 Task: Search round trip flight ticket for 2 adults, 2 infants in seat and 1 infant on lap in first from Tucson: Tucson International Airport to Rock Springs: Southwest Wyoming Regional Airport (rock Springs Sweetwater County Airport) on 8-5-2023 and return on 8-7-2023. Number of bags: 1 carry on bag and 5 checked bags. Price is upto 90000. Outbound departure time preference is 10:45.
Action: Mouse moved to (319, 274)
Screenshot: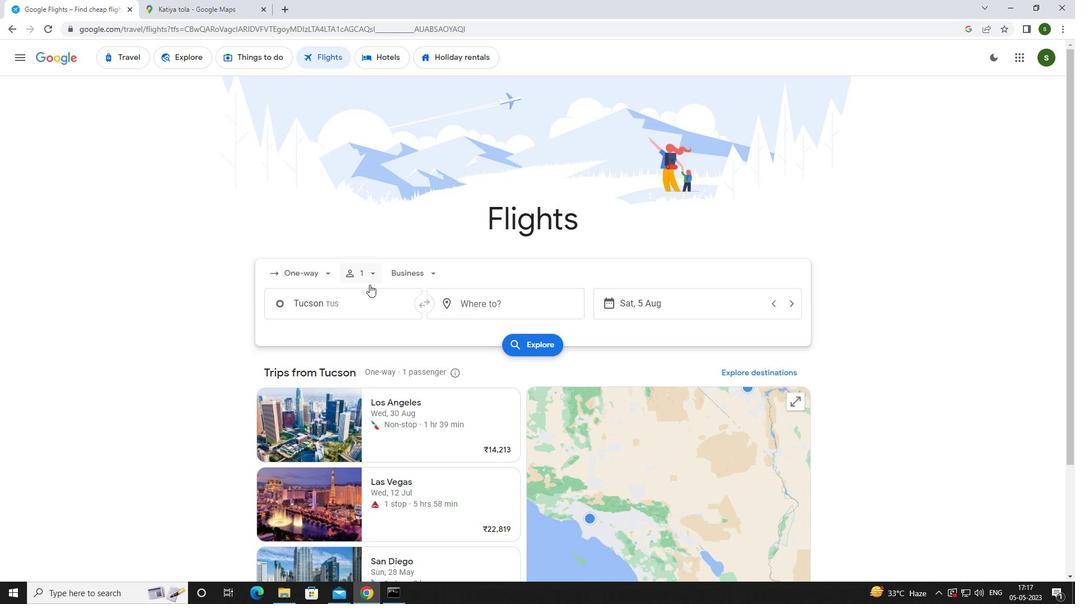 
Action: Mouse pressed left at (319, 274)
Screenshot: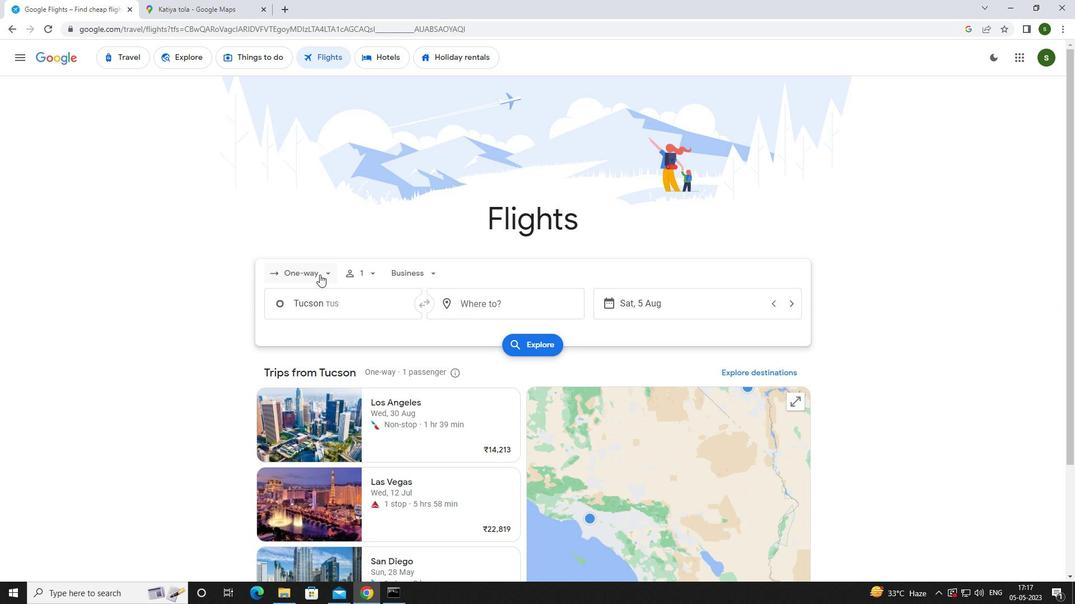 
Action: Mouse moved to (318, 289)
Screenshot: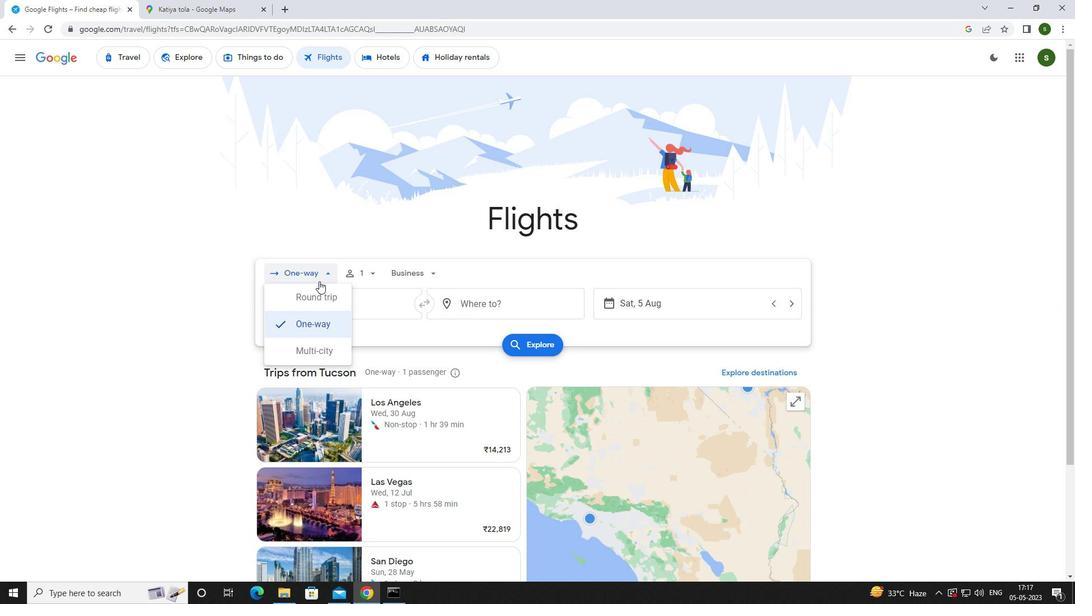 
Action: Mouse pressed left at (318, 289)
Screenshot: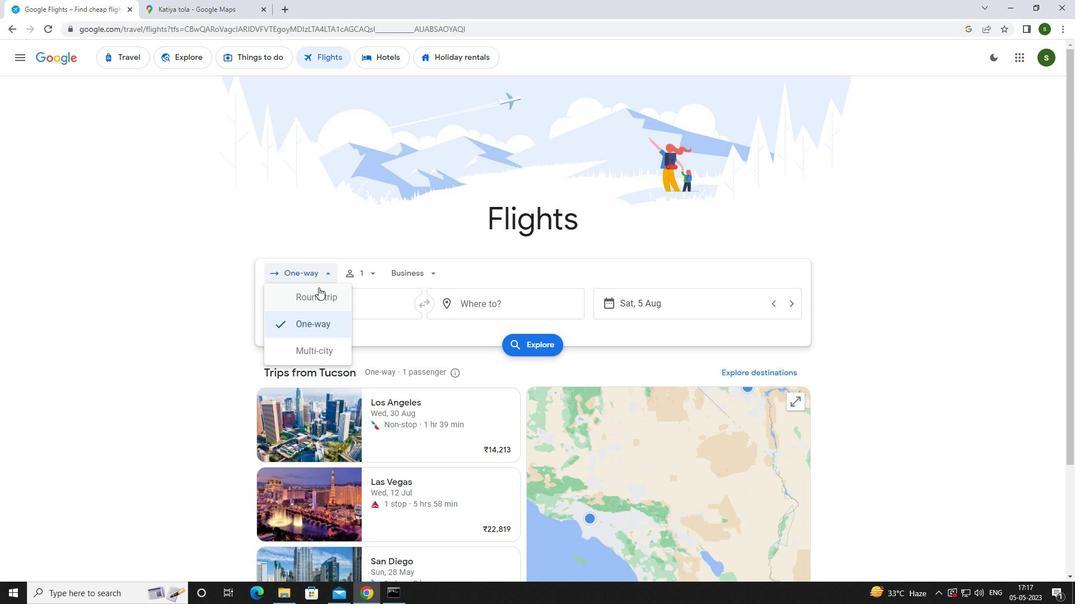 
Action: Mouse moved to (379, 283)
Screenshot: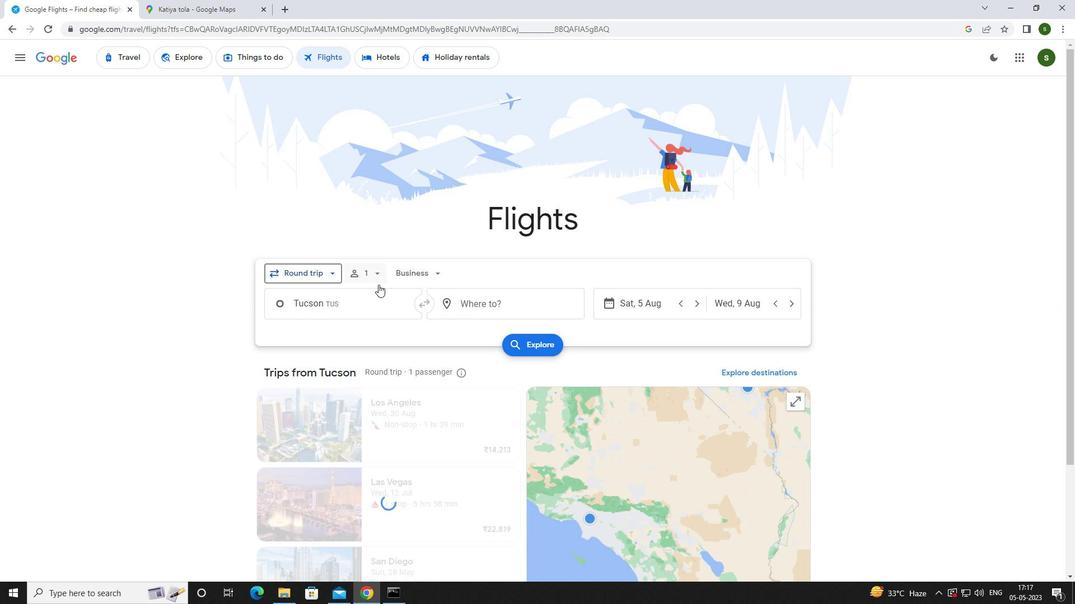 
Action: Mouse pressed left at (379, 283)
Screenshot: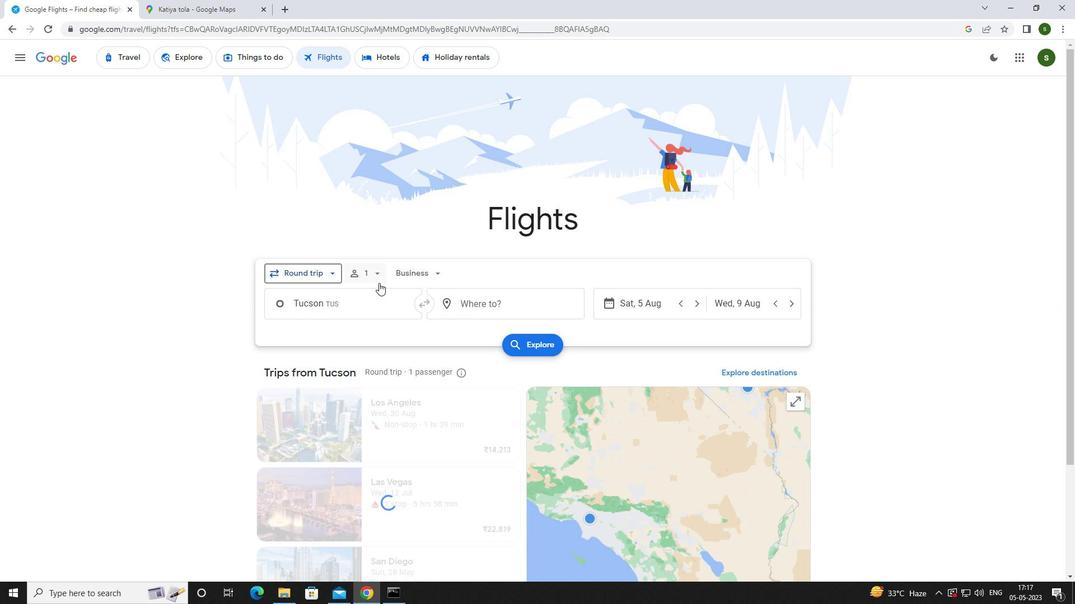 
Action: Mouse moved to (466, 304)
Screenshot: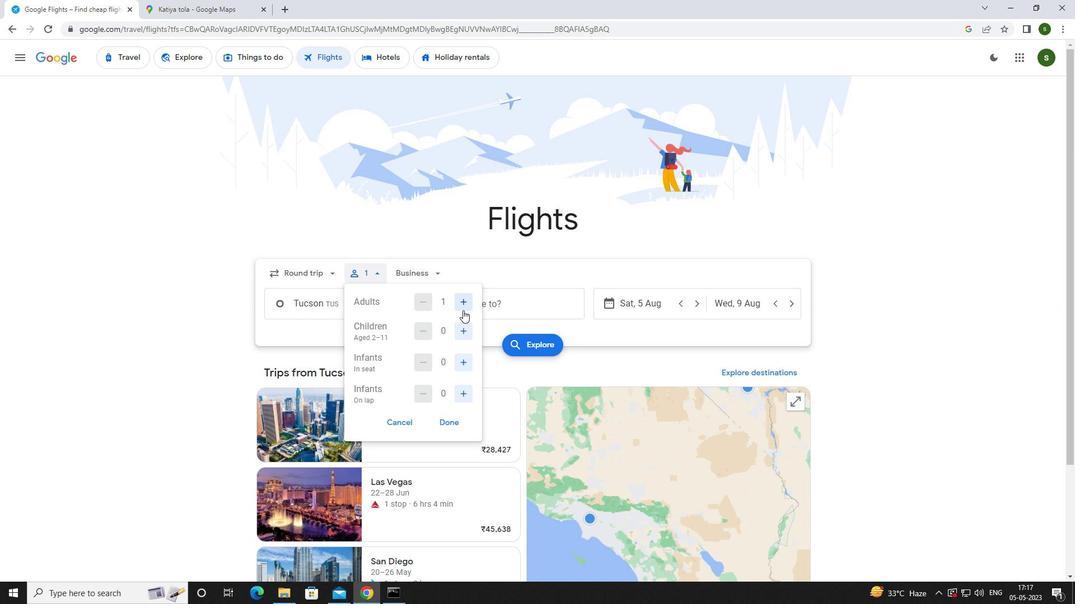
Action: Mouse pressed left at (466, 304)
Screenshot: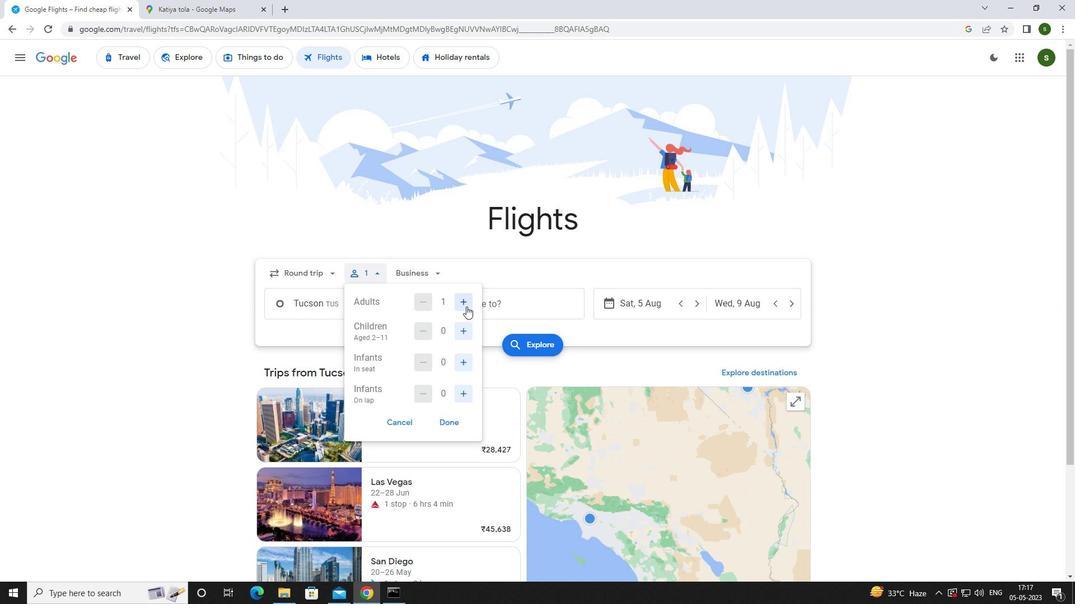 
Action: Mouse moved to (464, 364)
Screenshot: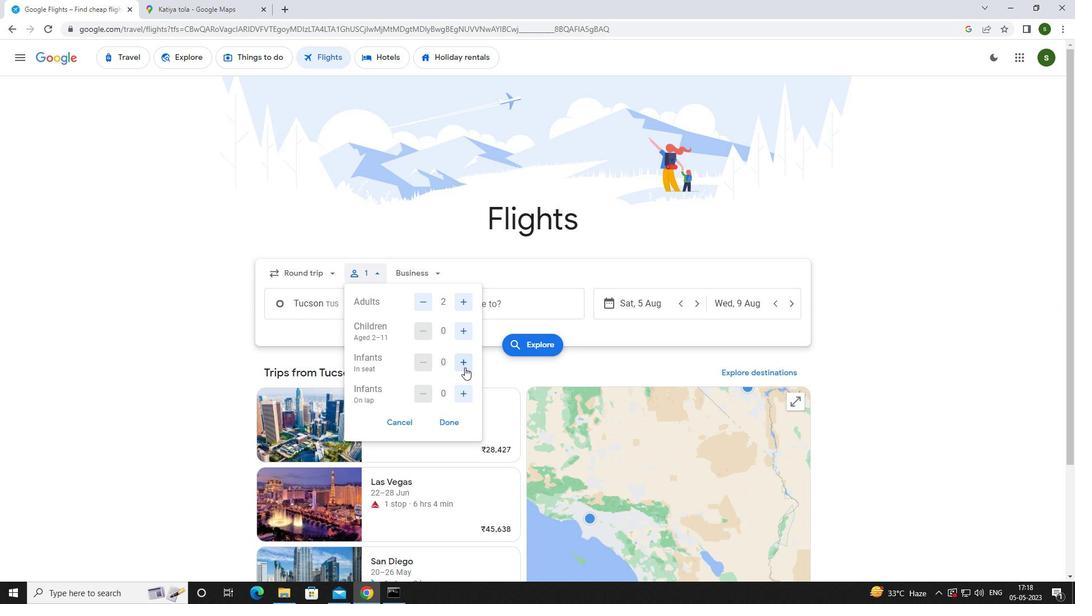 
Action: Mouse pressed left at (464, 364)
Screenshot: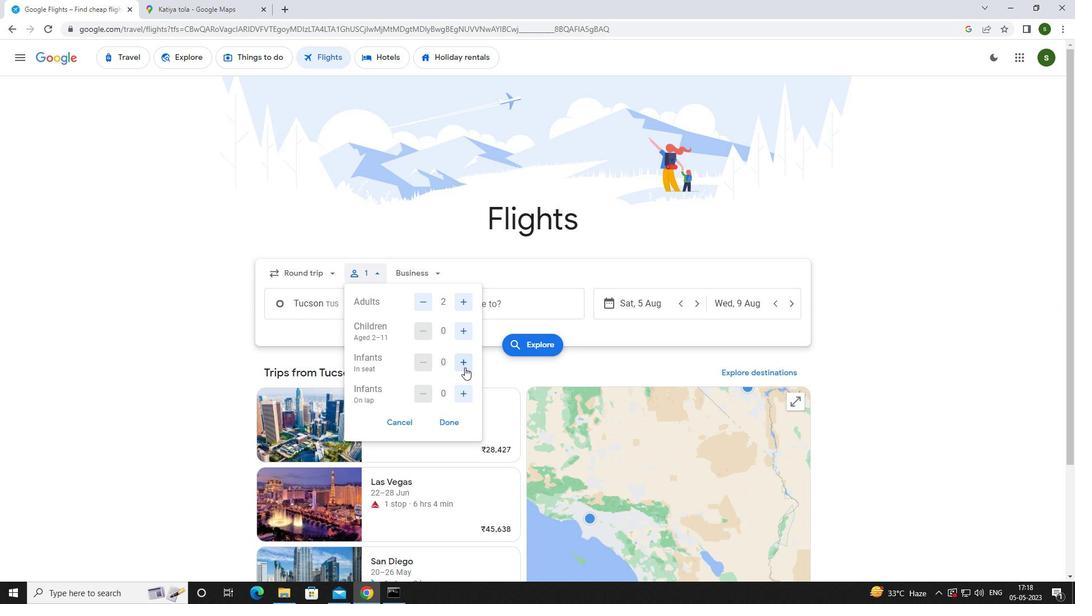 
Action: Mouse pressed left at (464, 364)
Screenshot: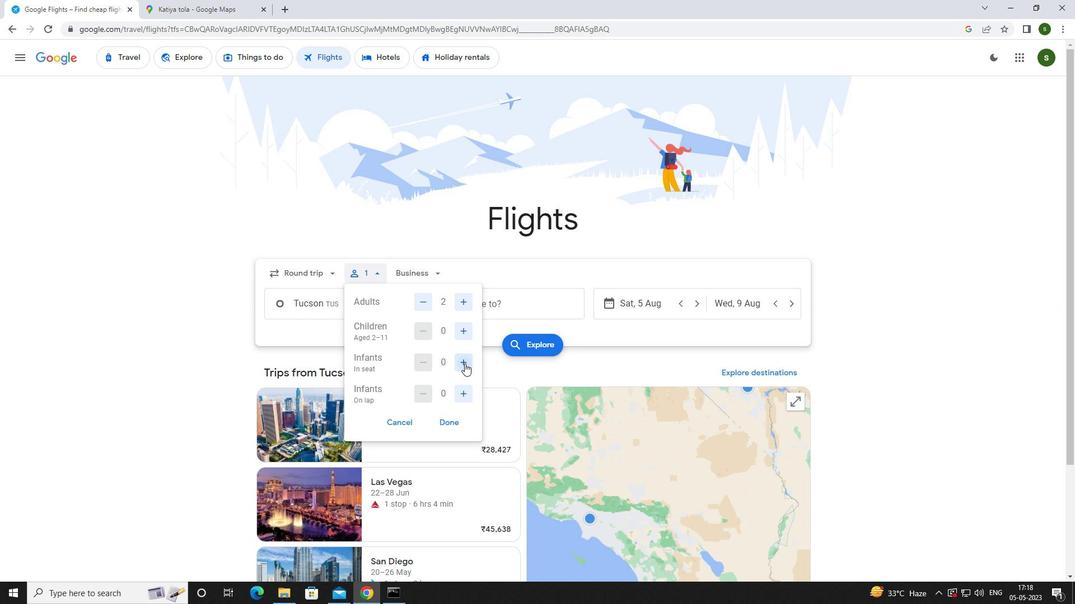 
Action: Mouse moved to (459, 388)
Screenshot: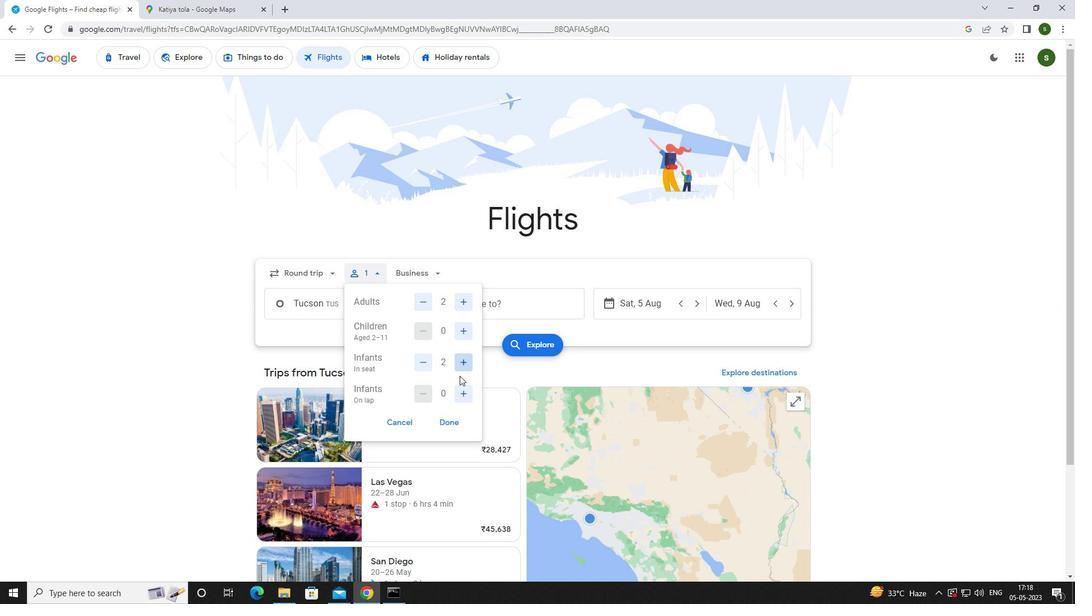 
Action: Mouse pressed left at (459, 388)
Screenshot: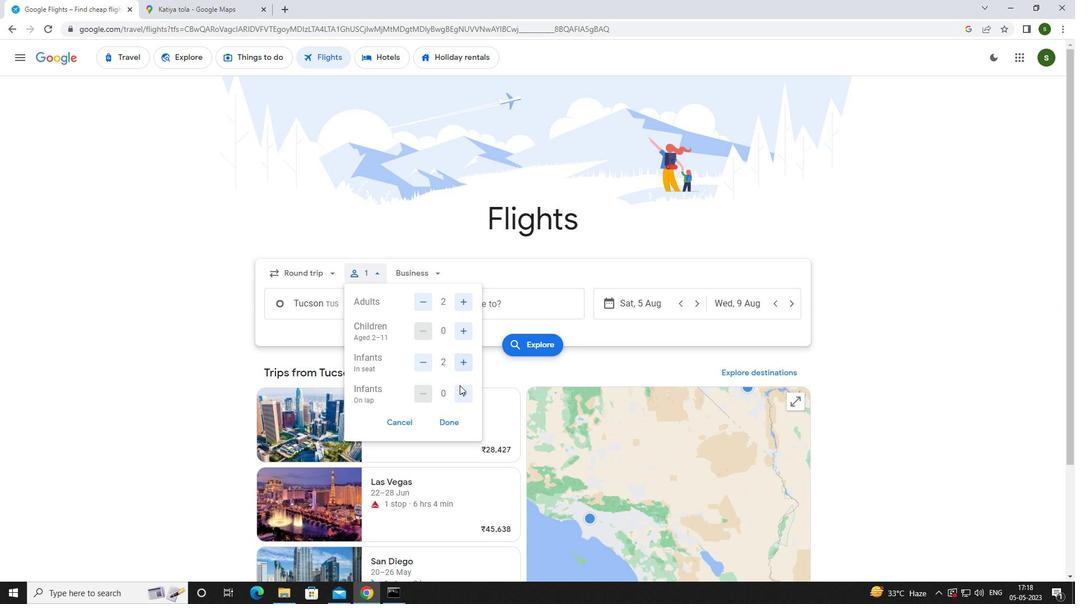 
Action: Mouse moved to (426, 272)
Screenshot: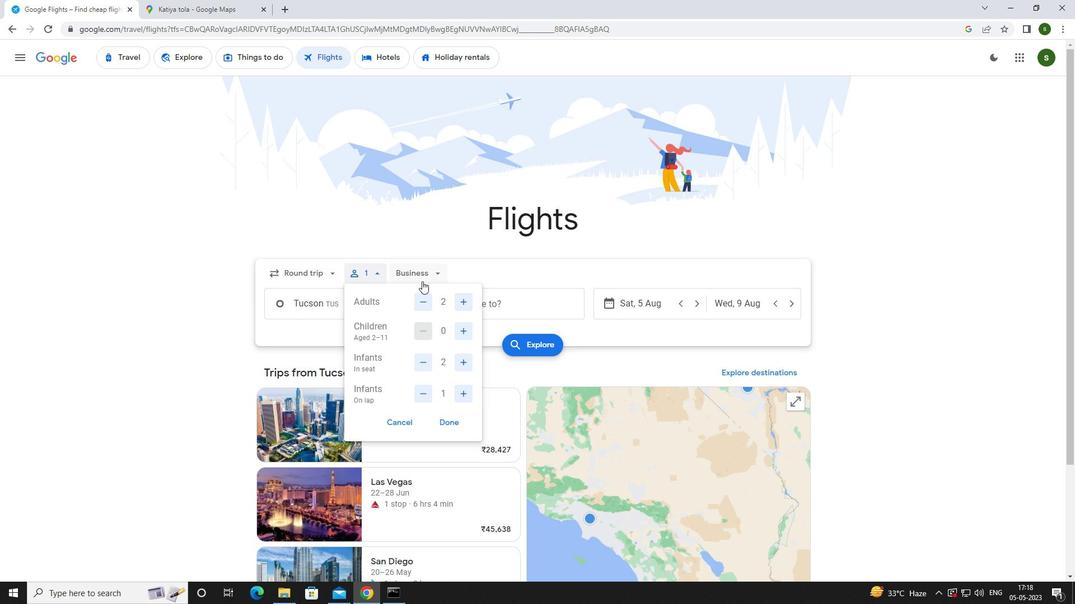 
Action: Mouse pressed left at (426, 272)
Screenshot: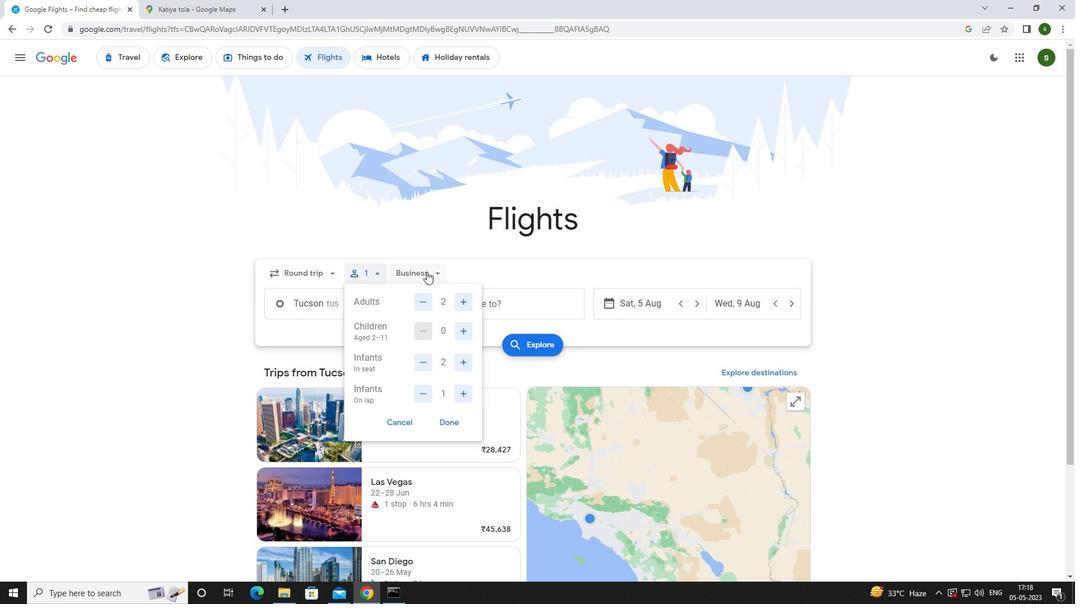 
Action: Mouse moved to (432, 378)
Screenshot: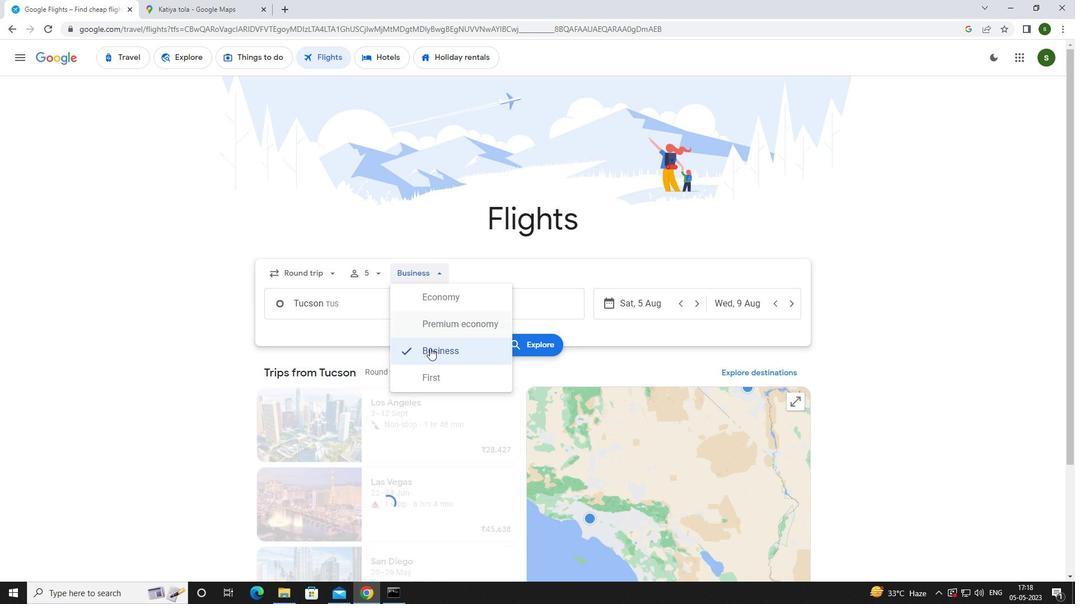
Action: Mouse pressed left at (432, 378)
Screenshot: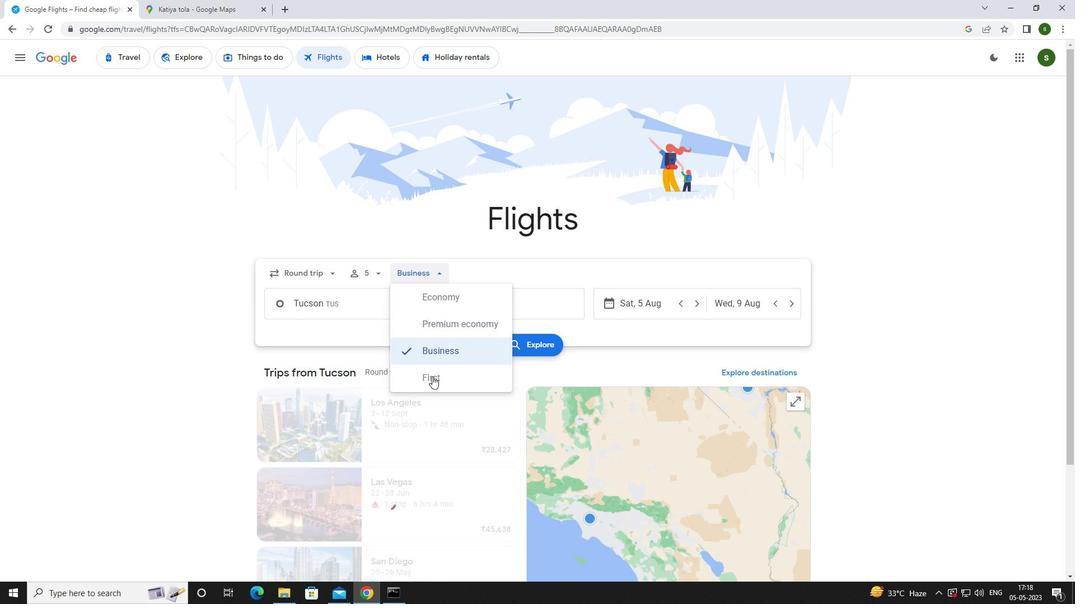 
Action: Mouse moved to (352, 306)
Screenshot: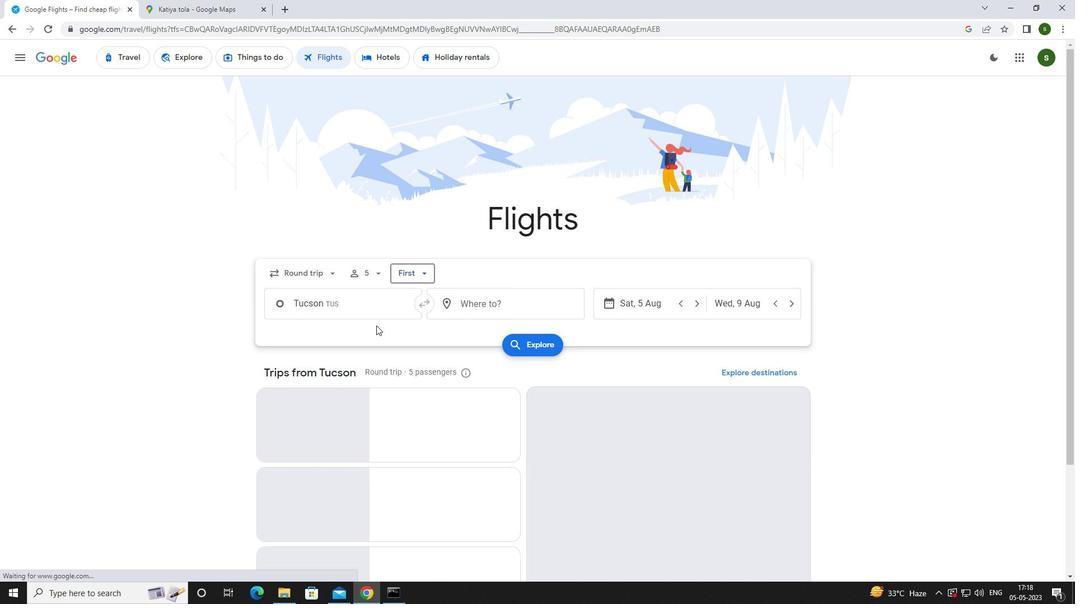 
Action: Mouse pressed left at (352, 306)
Screenshot: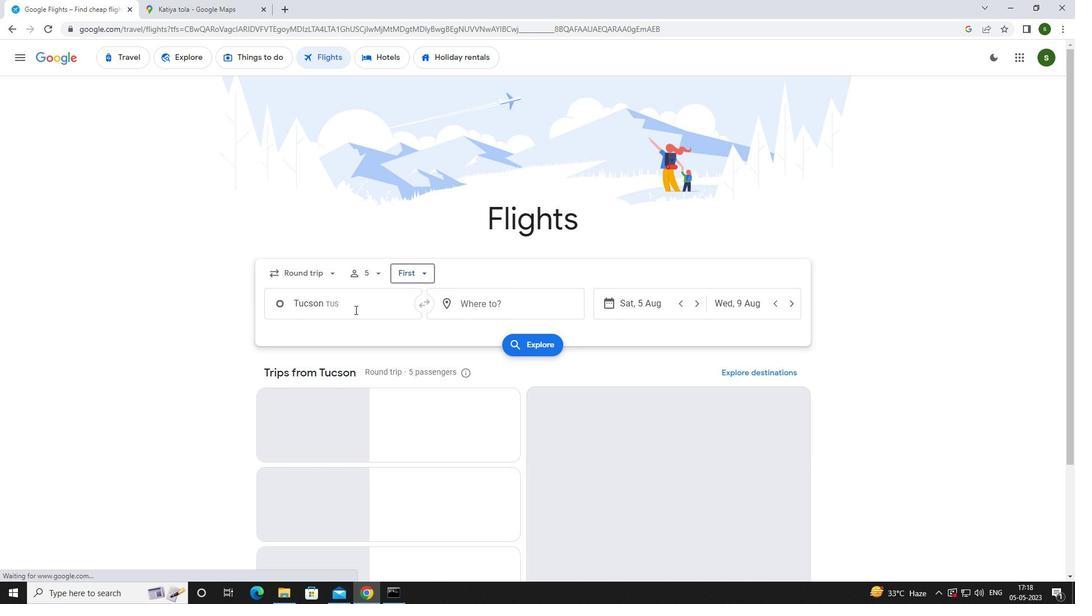 
Action: Mouse moved to (352, 305)
Screenshot: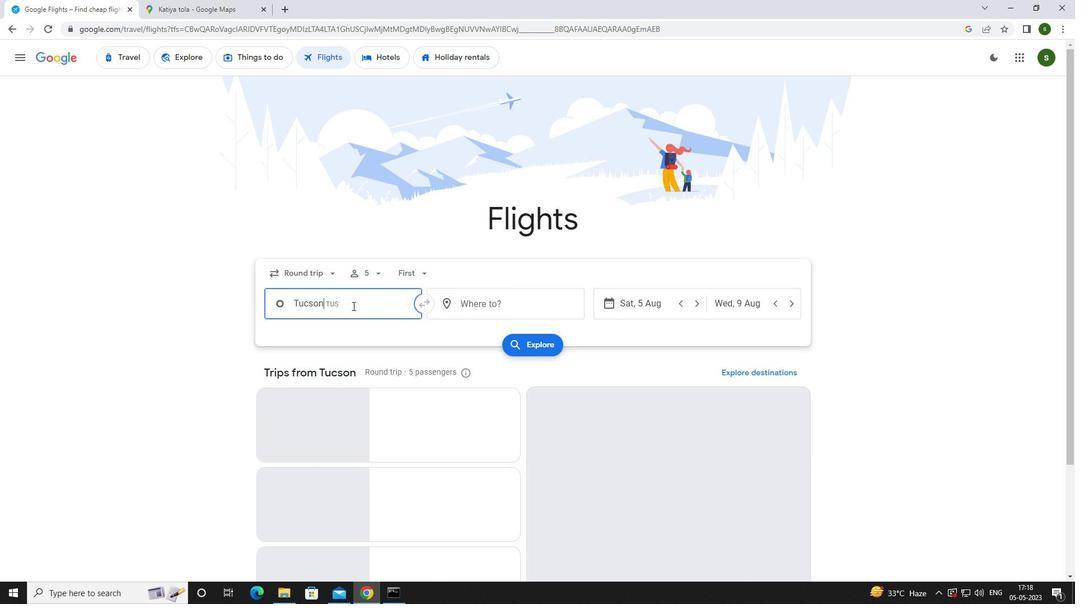 
Action: Key pressed <Key.caps_lock>t<Key.caps_lock>uscon
Screenshot: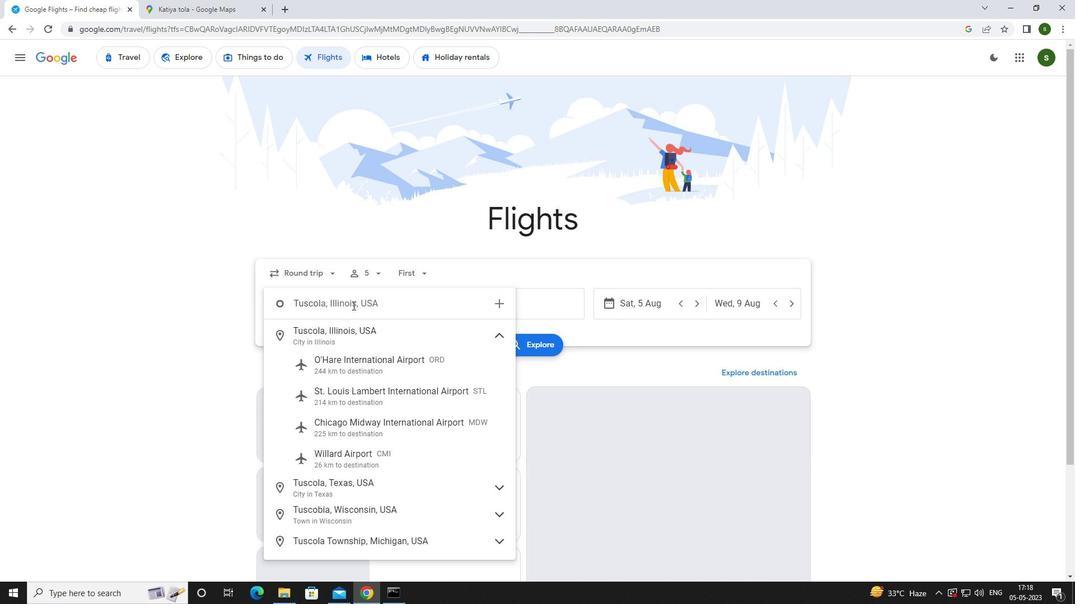 
Action: Mouse moved to (370, 360)
Screenshot: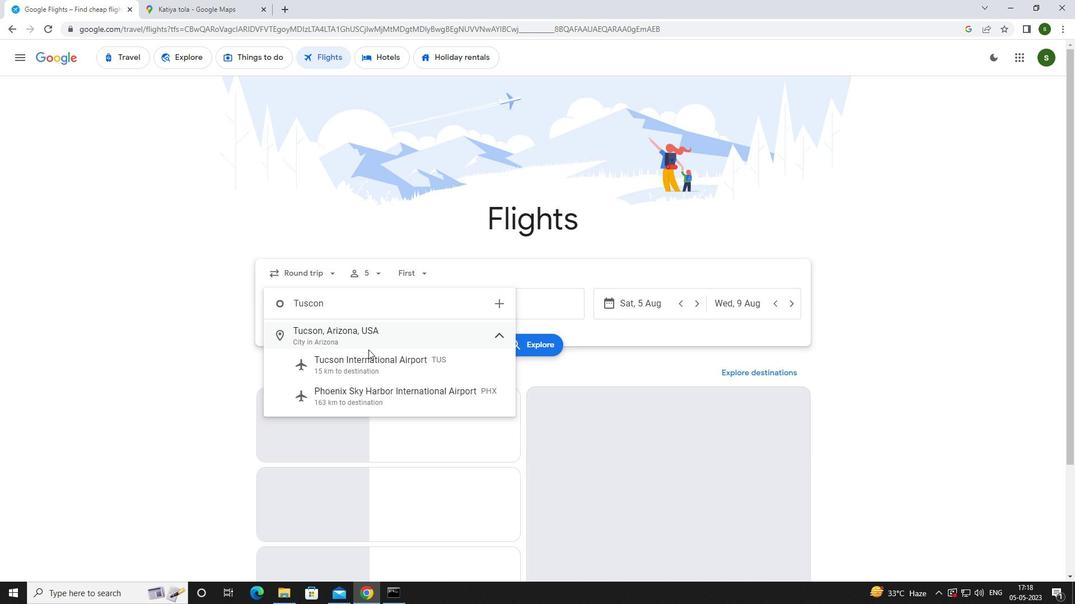 
Action: Mouse pressed left at (370, 360)
Screenshot: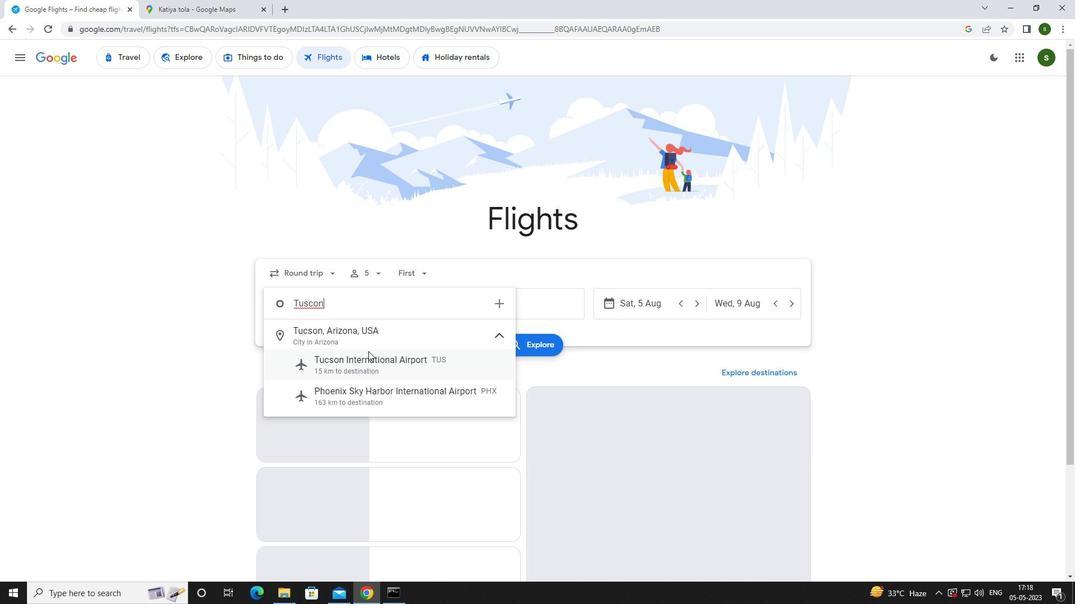 
Action: Mouse moved to (518, 305)
Screenshot: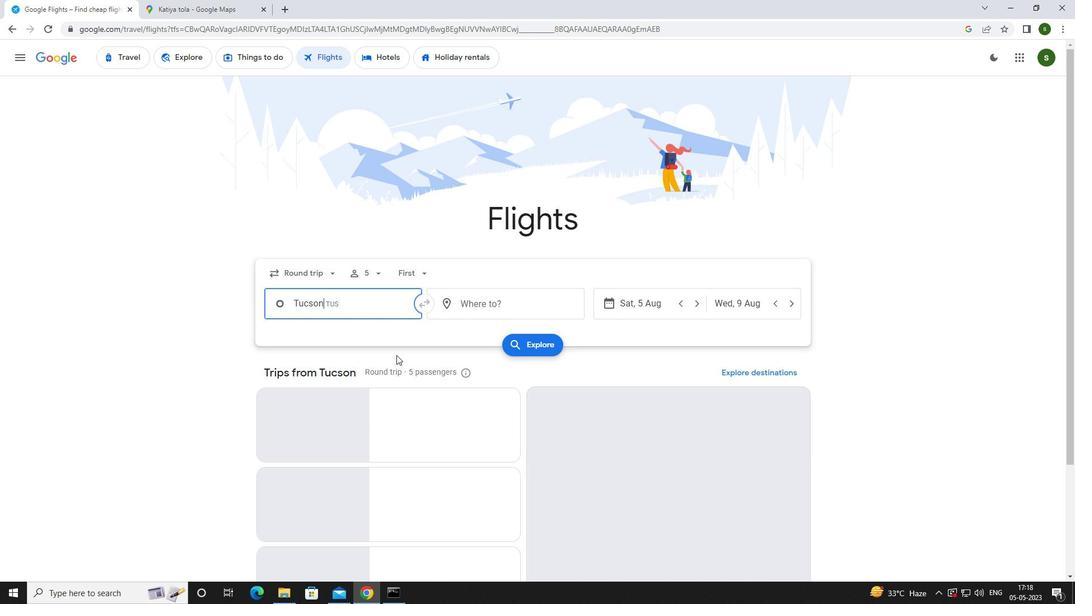
Action: Mouse pressed left at (518, 305)
Screenshot: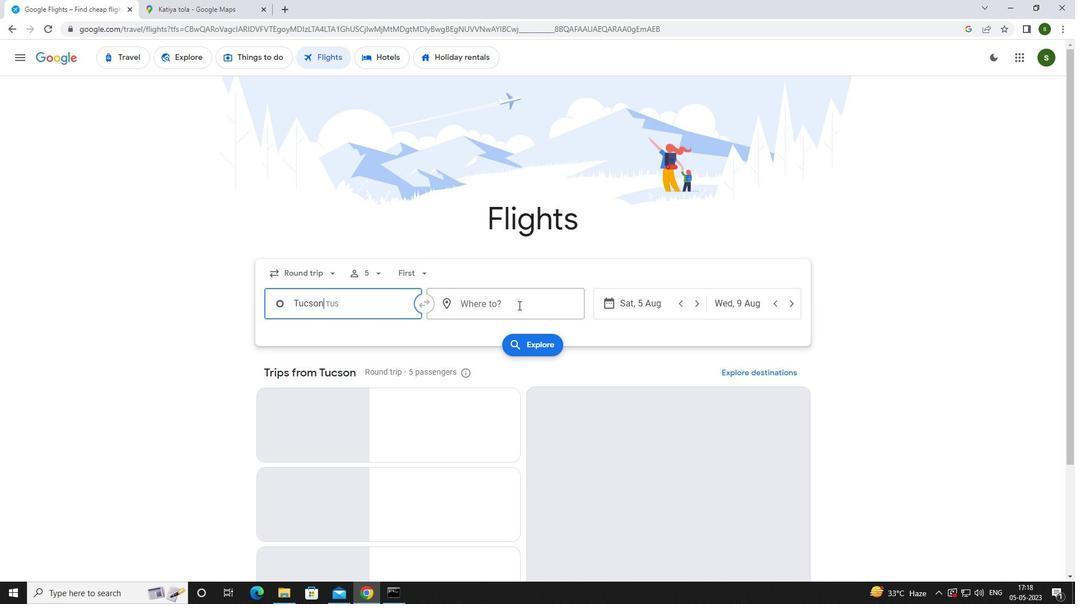 
Action: Key pressed <Key.caps_lock>r<Key.caps_lock>ock<Key.space><Key.caps_lock>s<Key.caps_lock>p
Screenshot: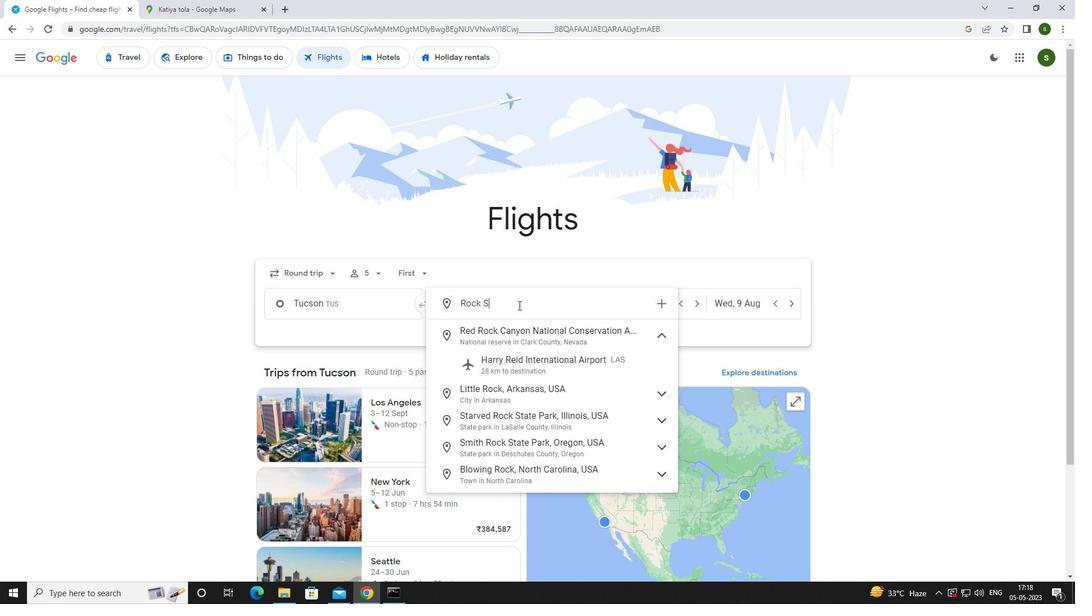
Action: Mouse moved to (528, 388)
Screenshot: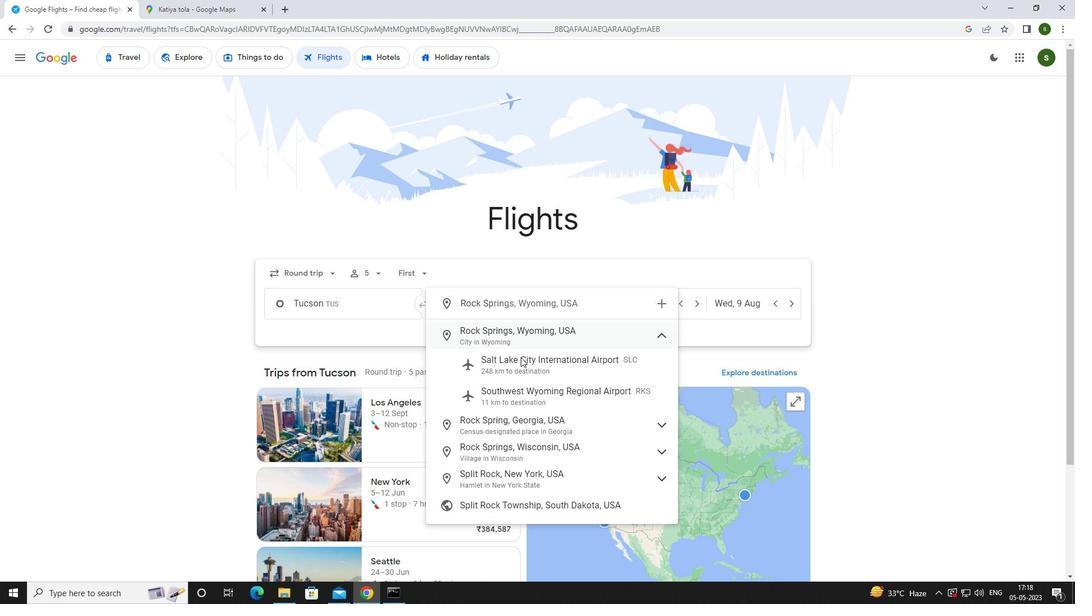 
Action: Mouse pressed left at (528, 388)
Screenshot: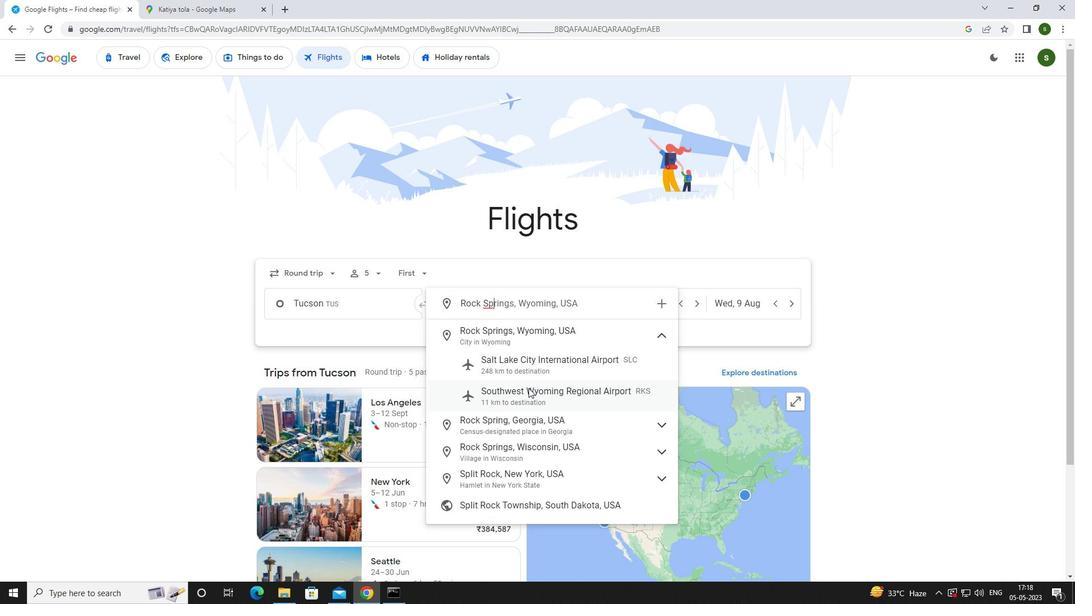 
Action: Mouse moved to (633, 308)
Screenshot: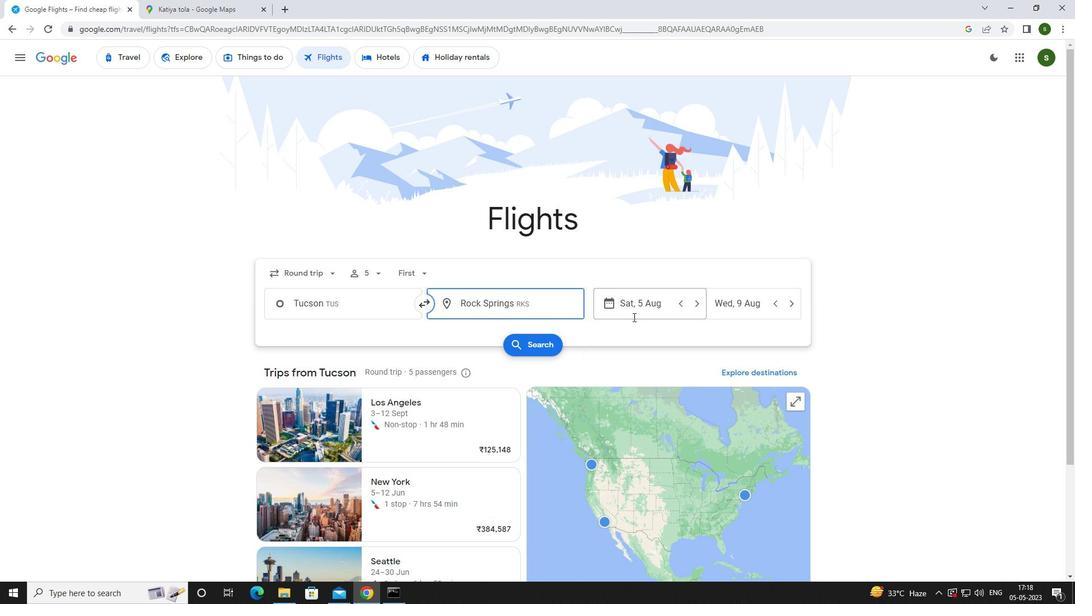 
Action: Mouse pressed left at (633, 308)
Screenshot: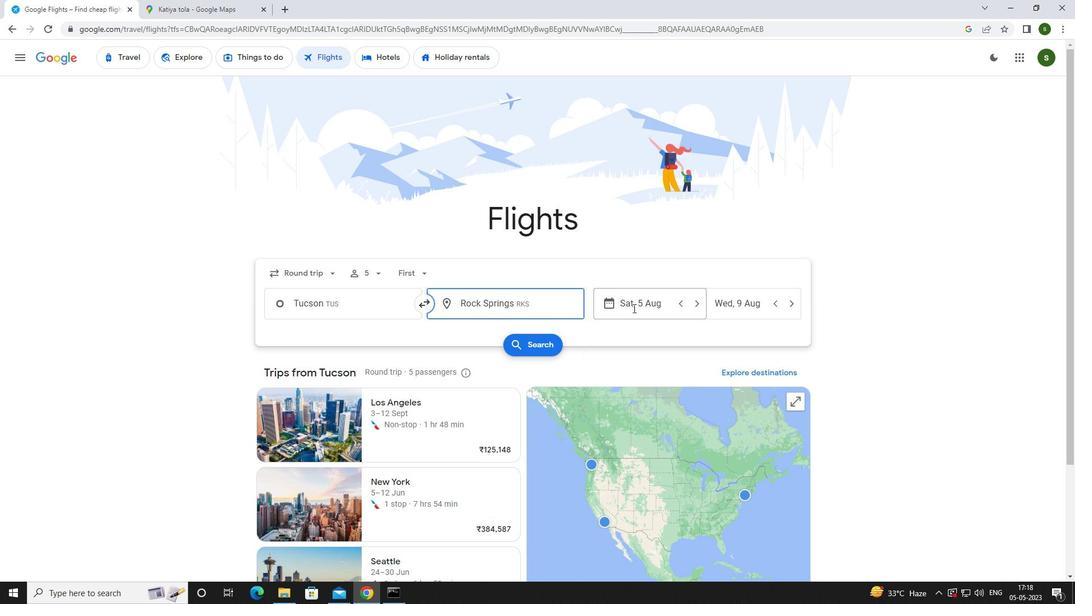 
Action: Mouse moved to (562, 382)
Screenshot: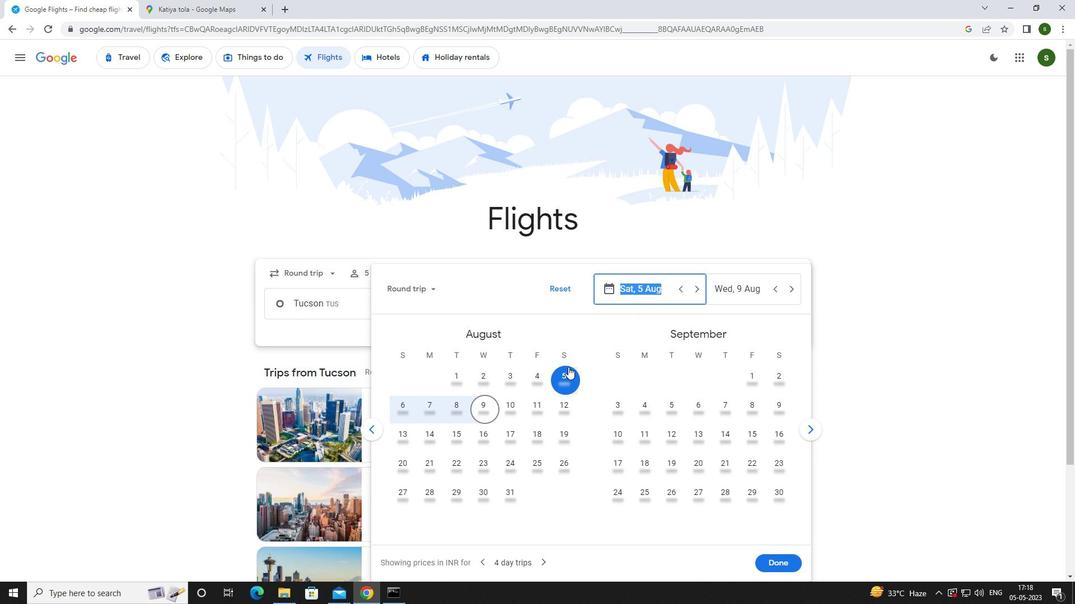 
Action: Mouse pressed left at (562, 382)
Screenshot: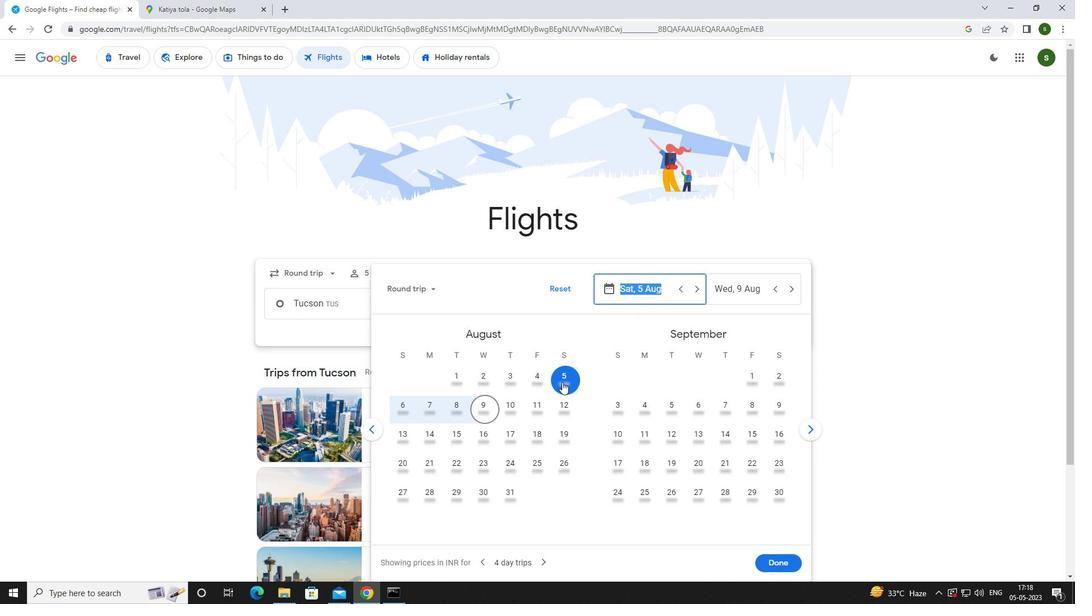 
Action: Mouse moved to (432, 412)
Screenshot: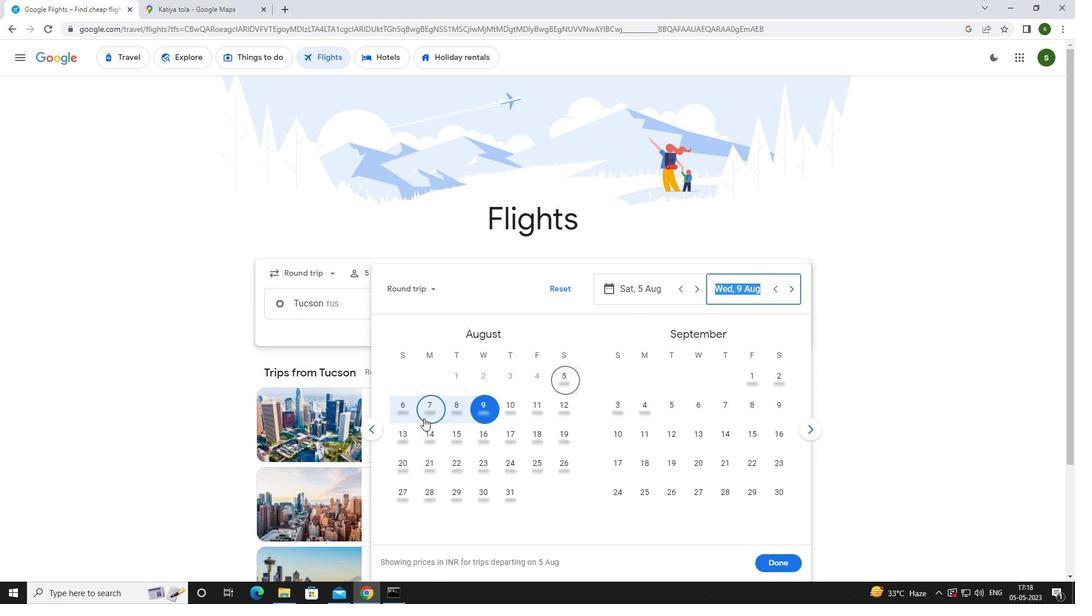 
Action: Mouse pressed left at (432, 412)
Screenshot: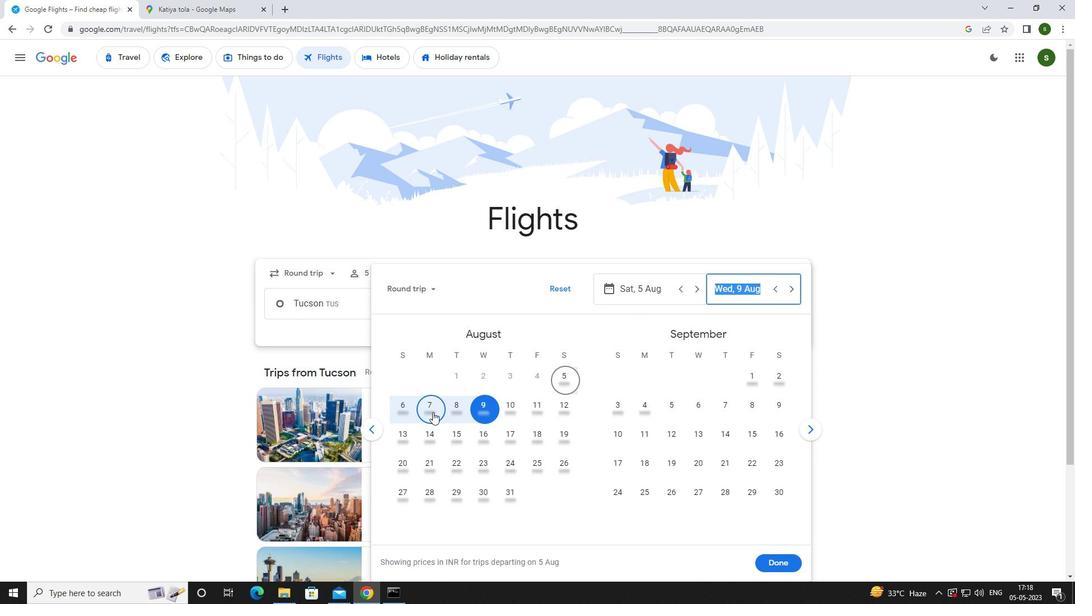 
Action: Mouse moved to (781, 558)
Screenshot: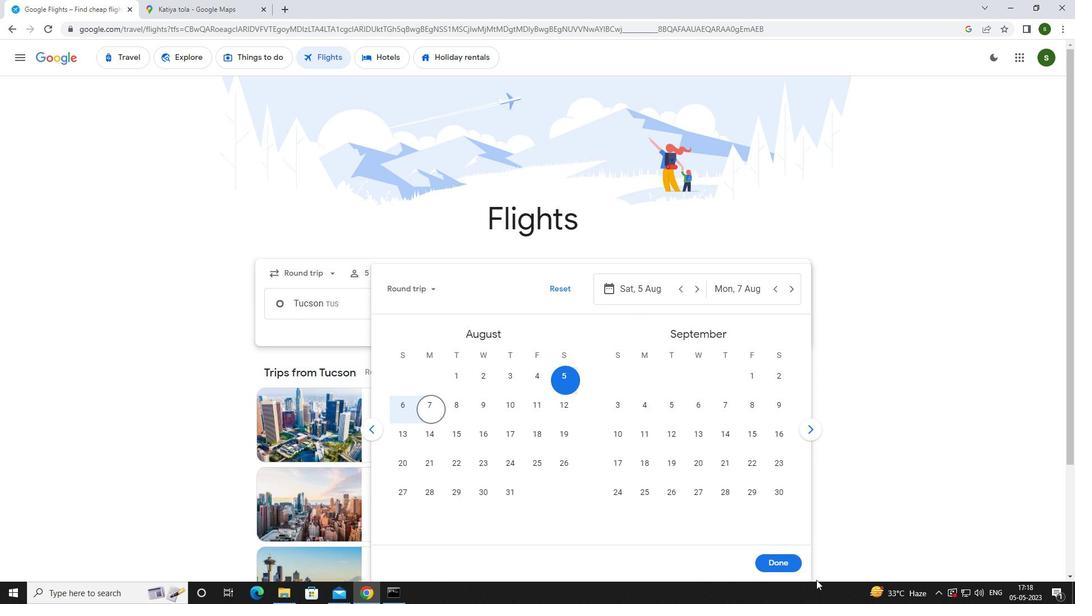 
Action: Mouse pressed left at (781, 558)
Screenshot: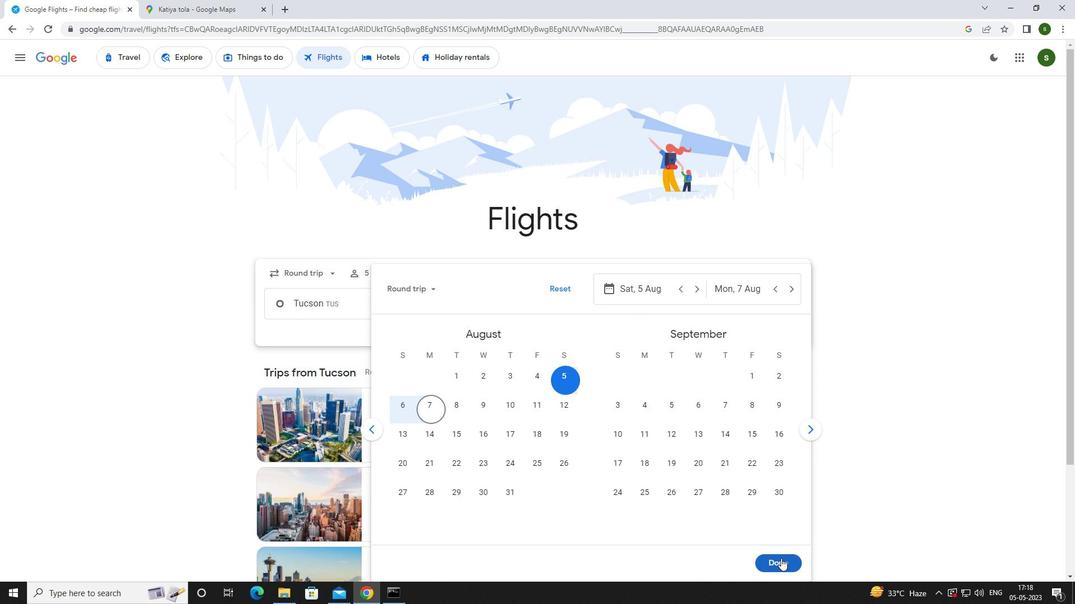 
Action: Mouse moved to (538, 336)
Screenshot: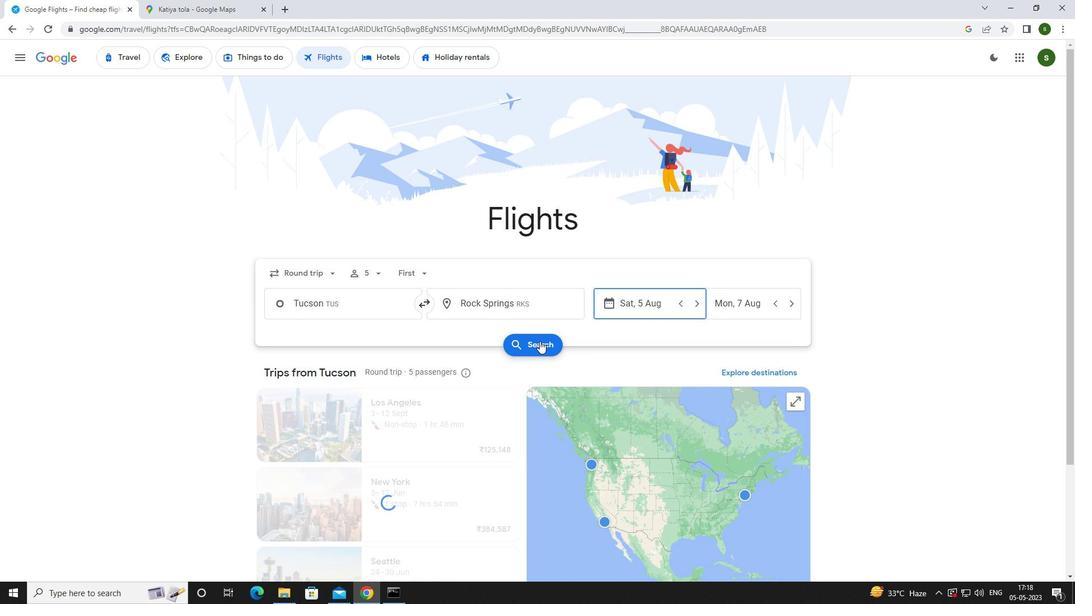 
Action: Mouse pressed left at (538, 336)
Screenshot: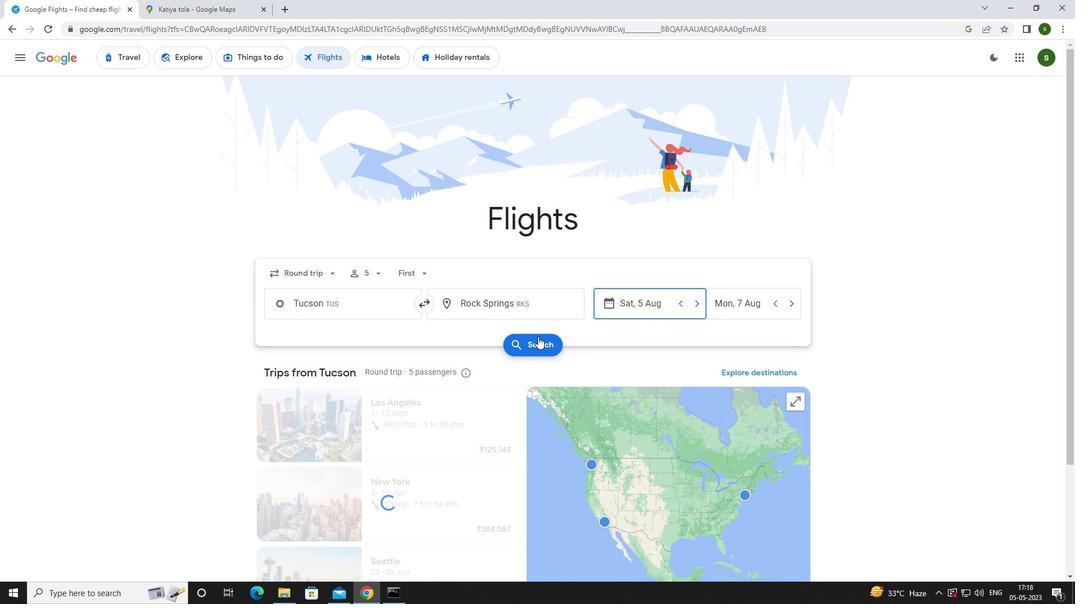 
Action: Mouse moved to (280, 165)
Screenshot: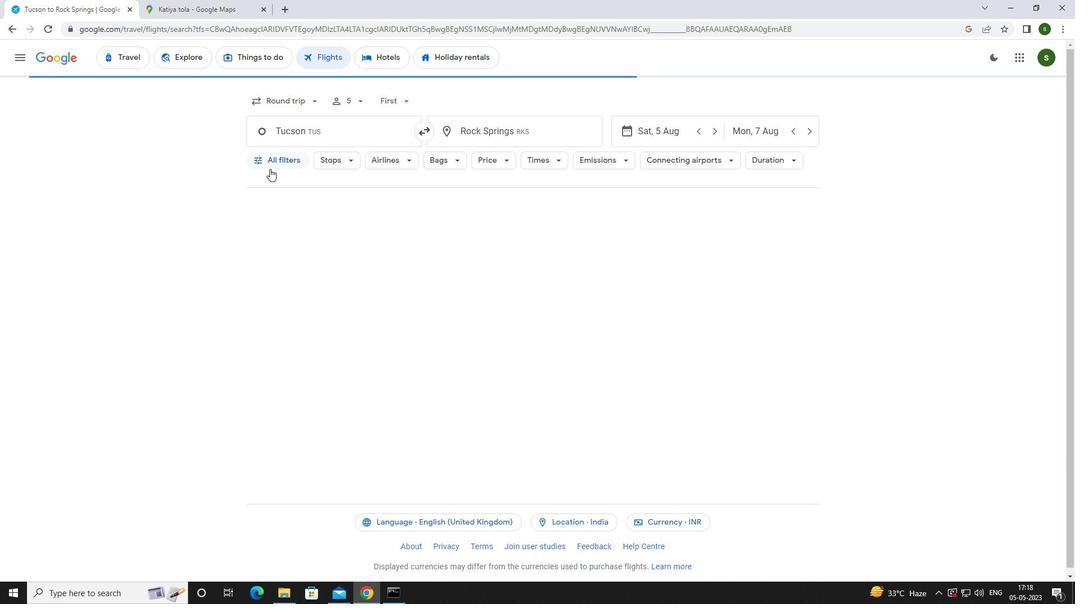
Action: Mouse pressed left at (280, 165)
Screenshot: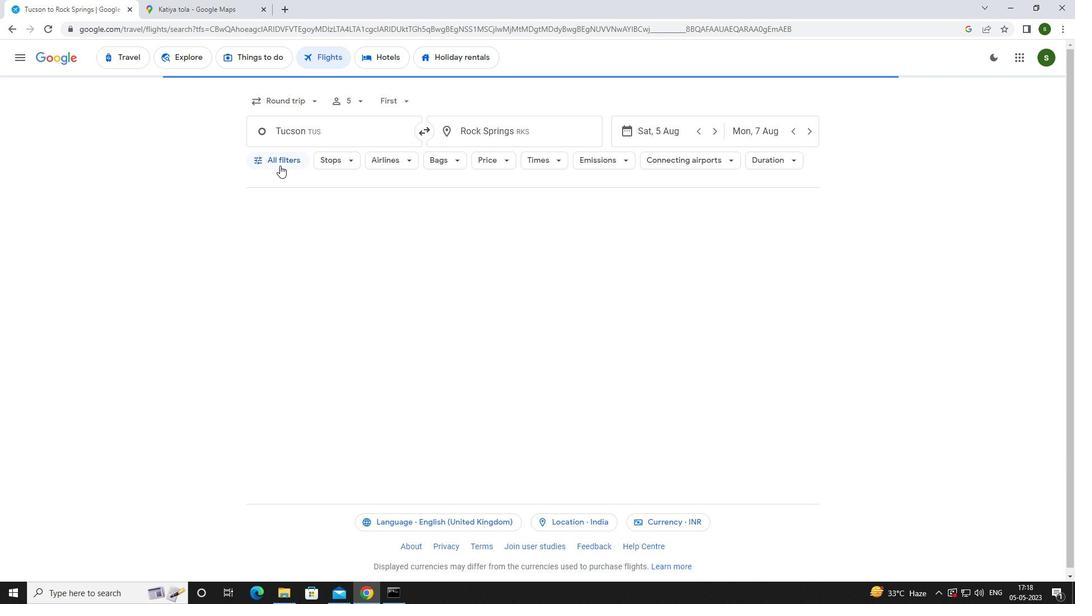 
Action: Mouse moved to (360, 283)
Screenshot: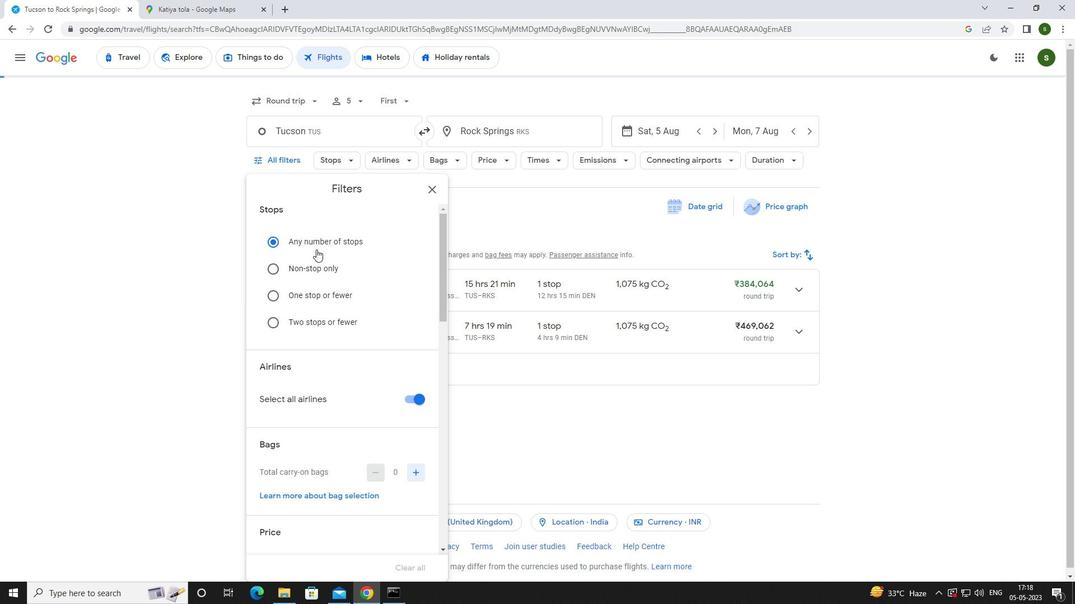 
Action: Mouse scrolled (360, 282) with delta (0, 0)
Screenshot: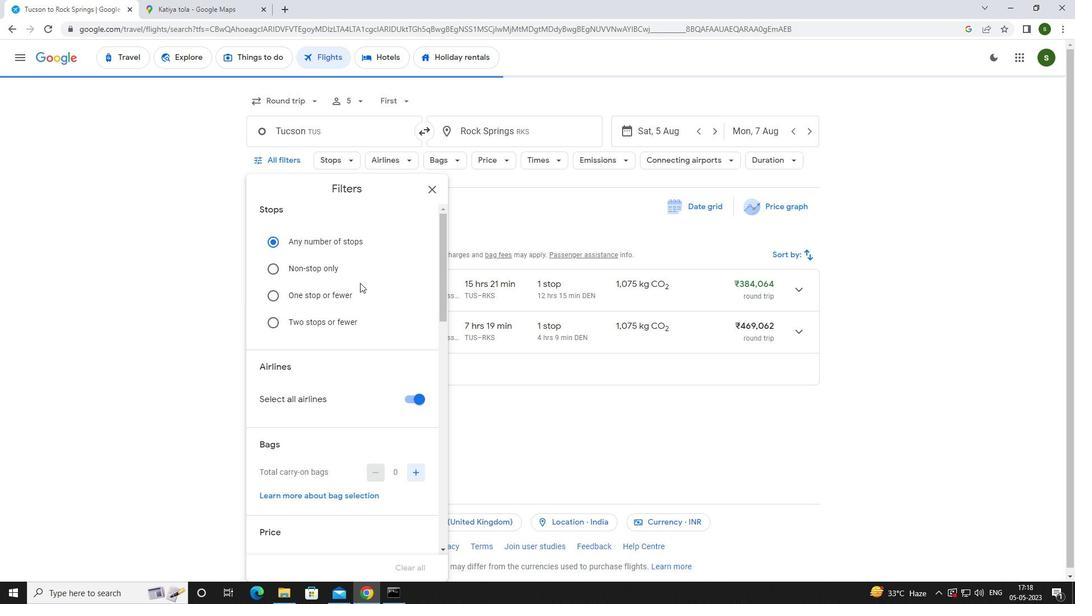 
Action: Mouse scrolled (360, 282) with delta (0, 0)
Screenshot: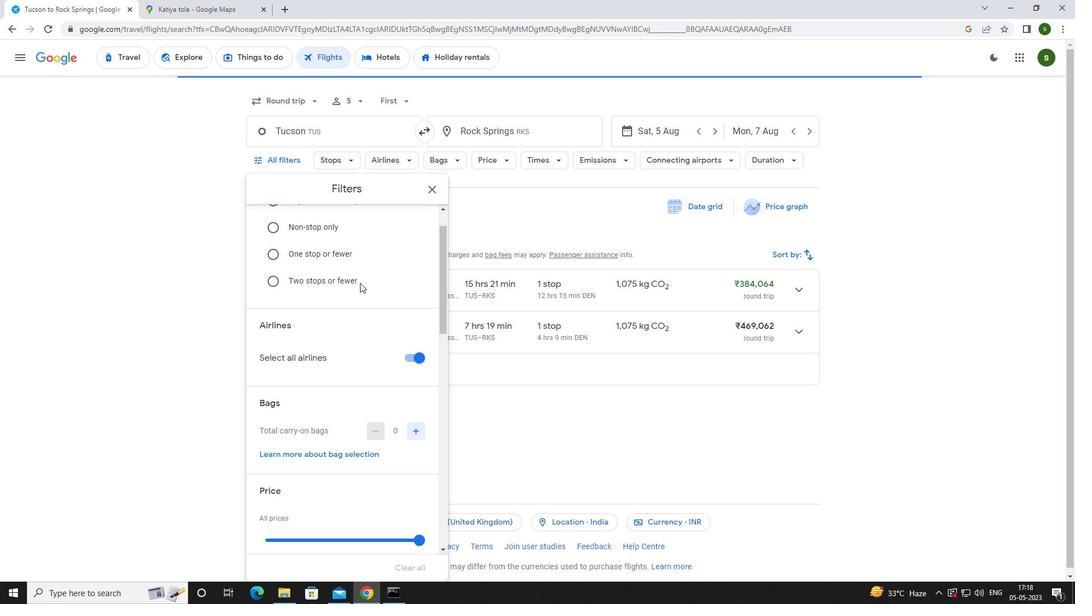 
Action: Mouse scrolled (360, 282) with delta (0, 0)
Screenshot: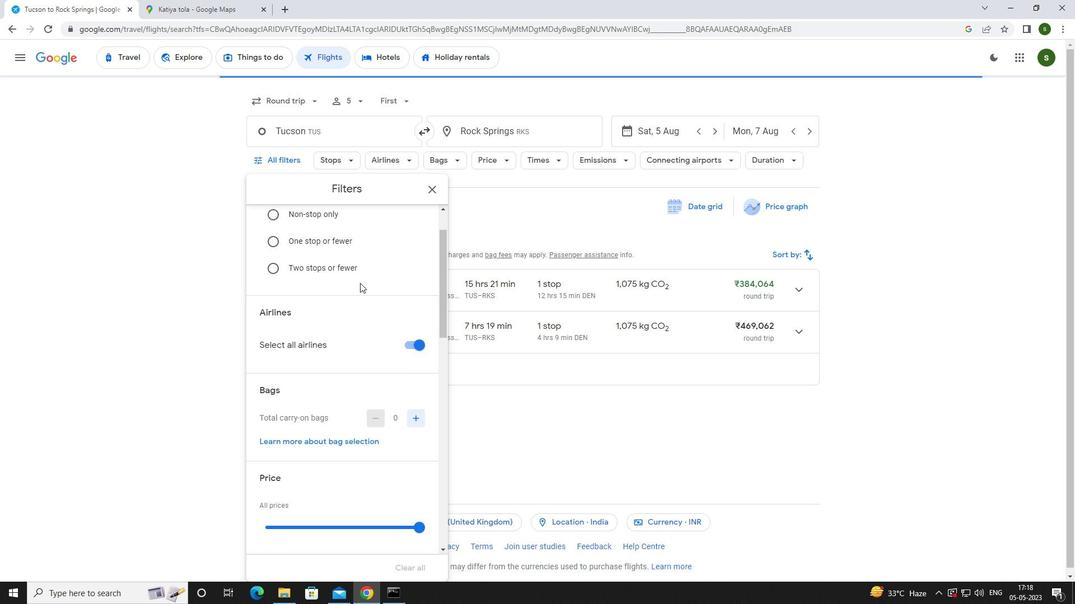 
Action: Mouse scrolled (360, 283) with delta (0, 0)
Screenshot: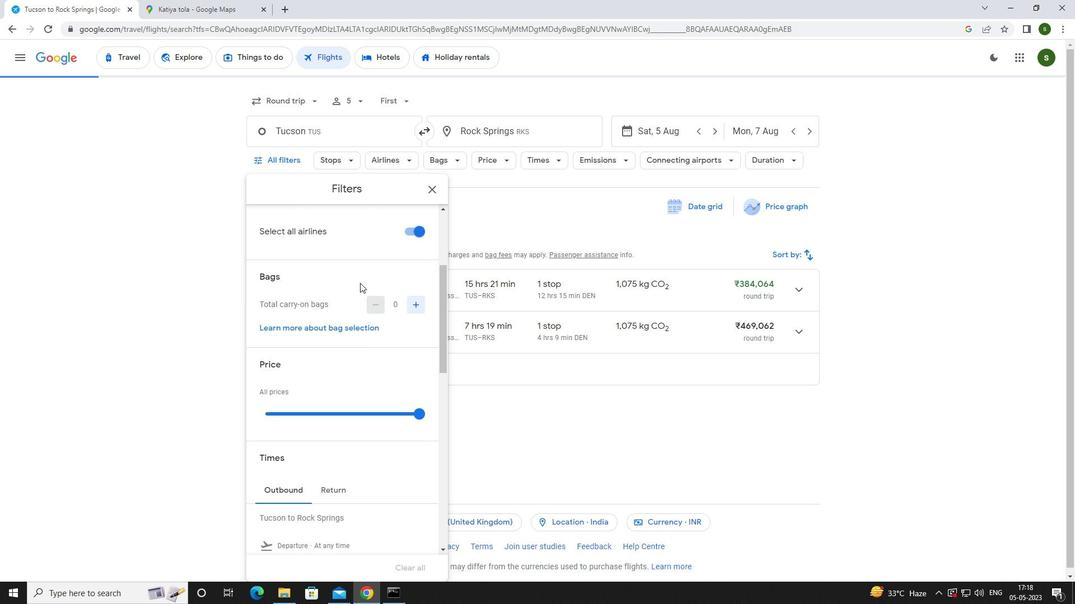 
Action: Mouse moved to (404, 287)
Screenshot: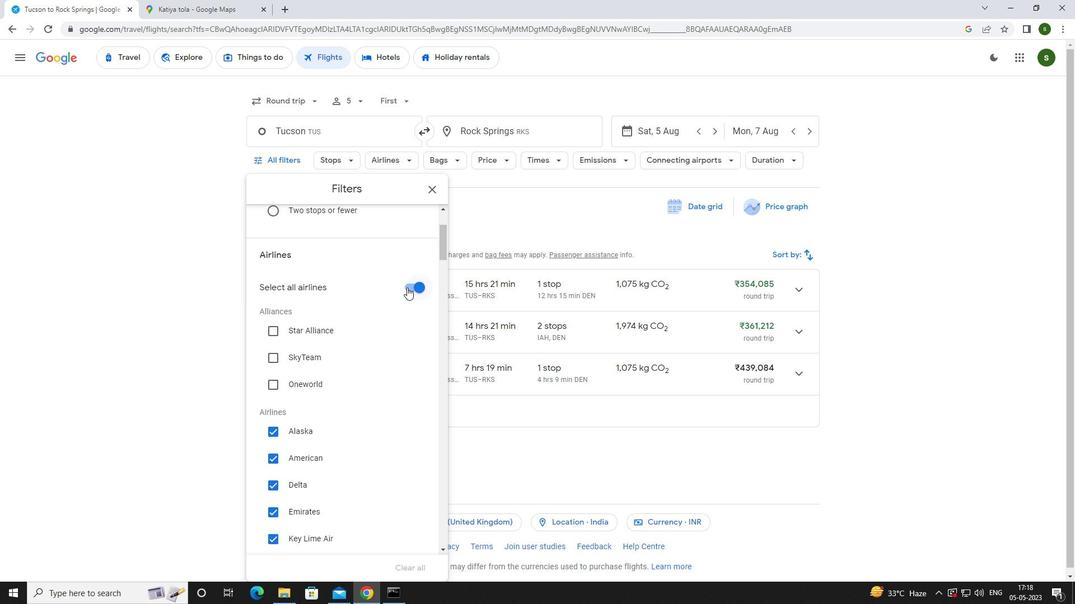 
Action: Mouse scrolled (404, 287) with delta (0, 0)
Screenshot: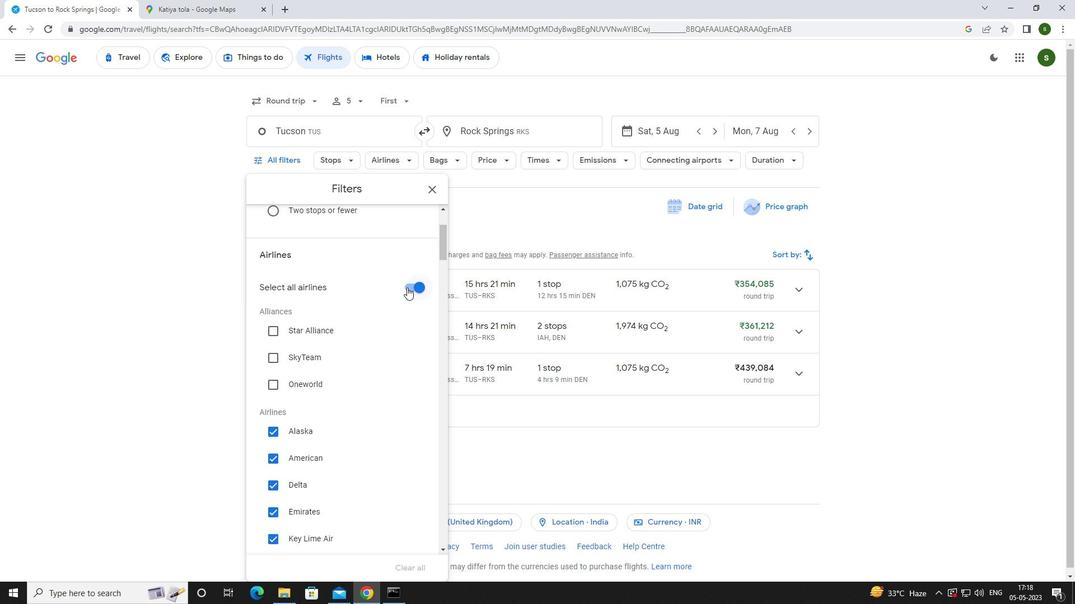 
Action: Mouse moved to (404, 288)
Screenshot: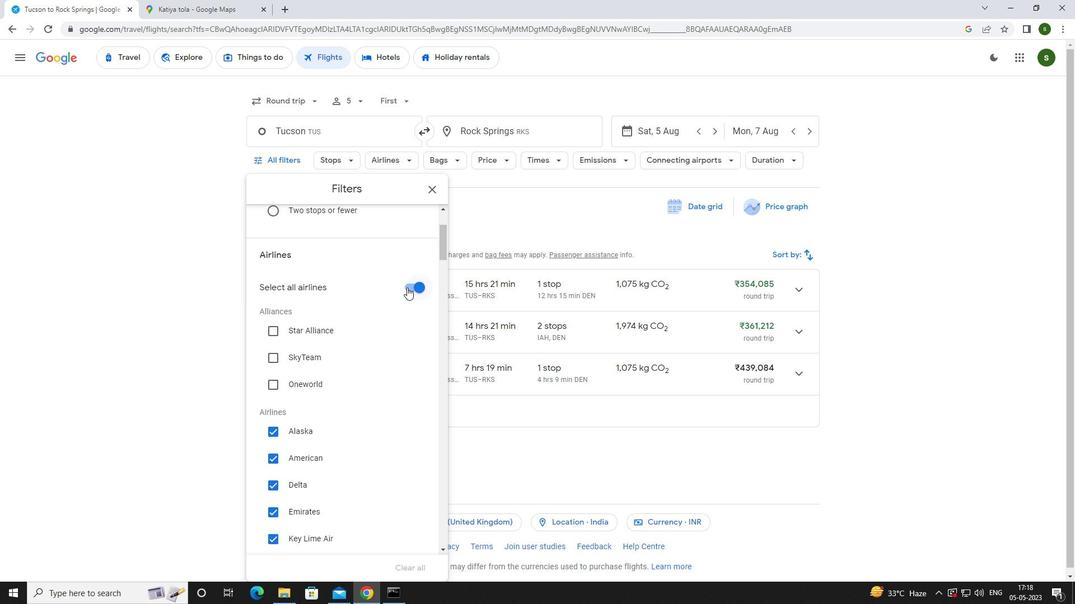 
Action: Mouse scrolled (404, 288) with delta (0, 0)
Screenshot: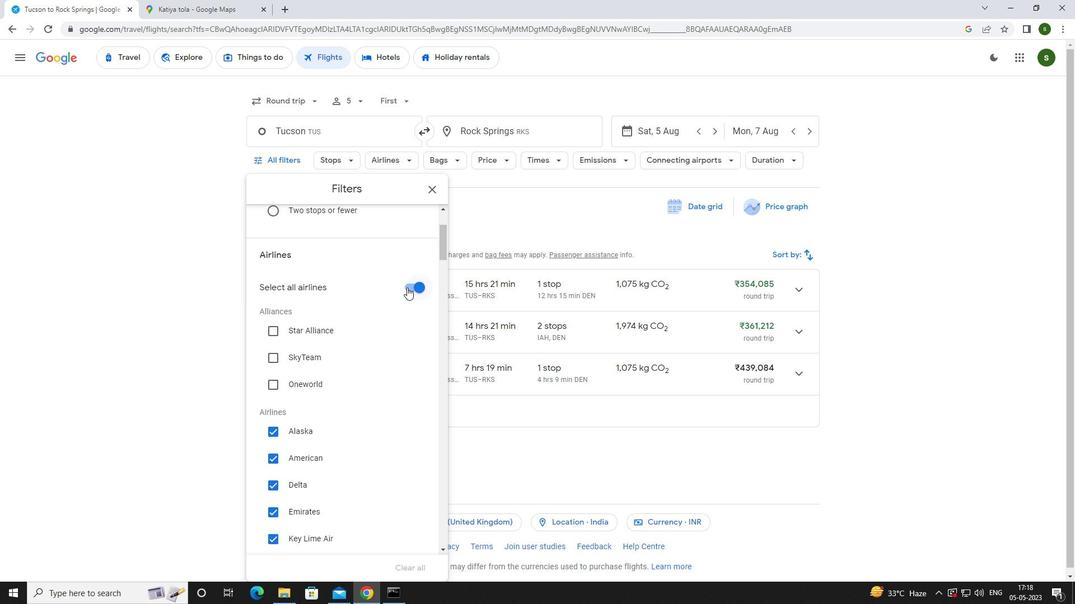 
Action: Mouse scrolled (404, 288) with delta (0, 0)
Screenshot: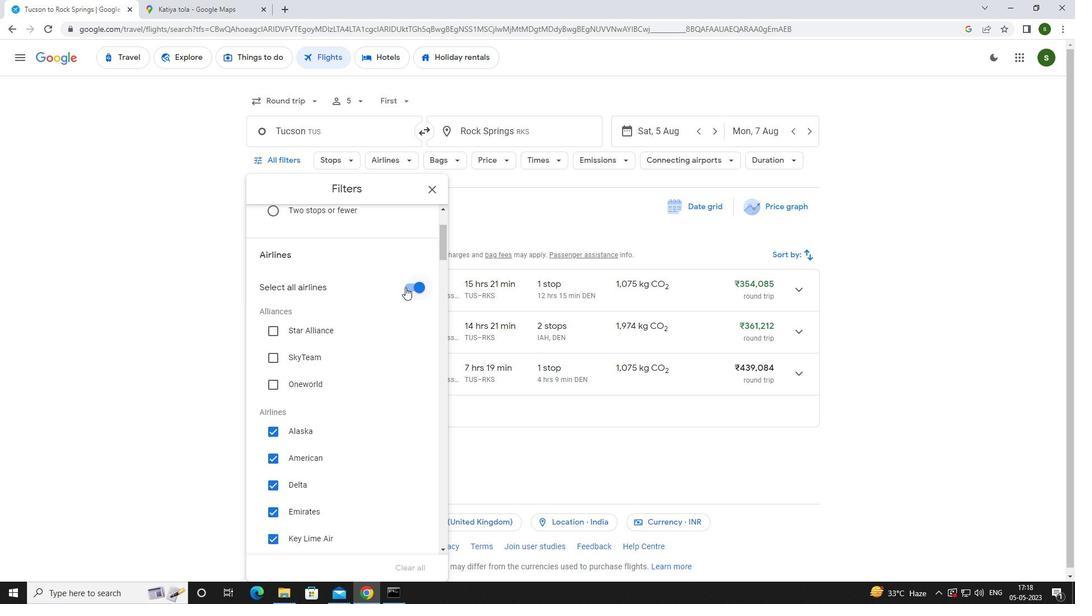 
Action: Mouse scrolled (404, 288) with delta (0, 0)
Screenshot: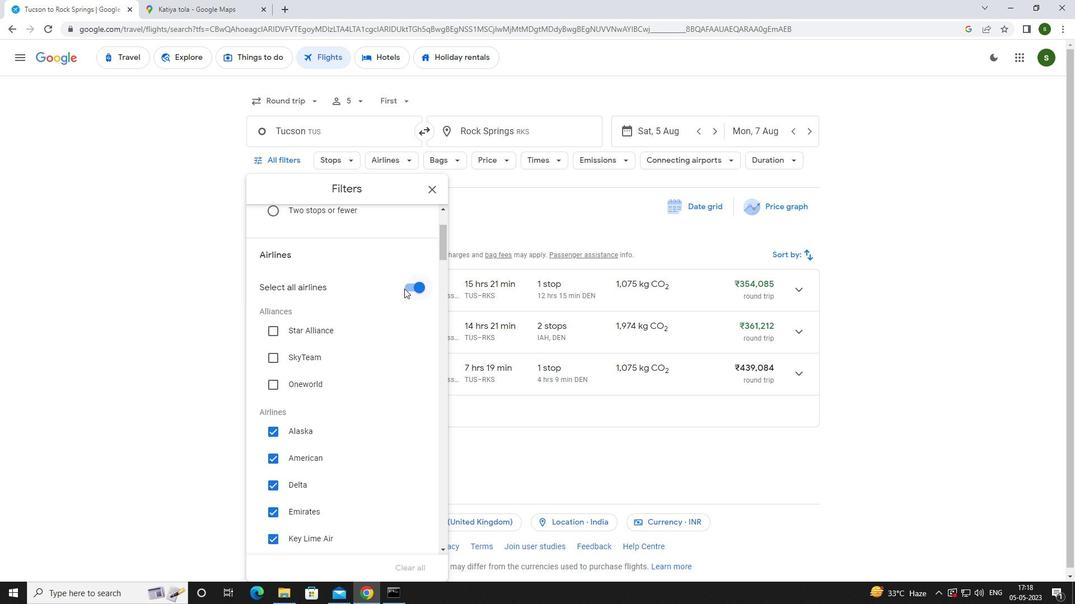 
Action: Mouse moved to (399, 290)
Screenshot: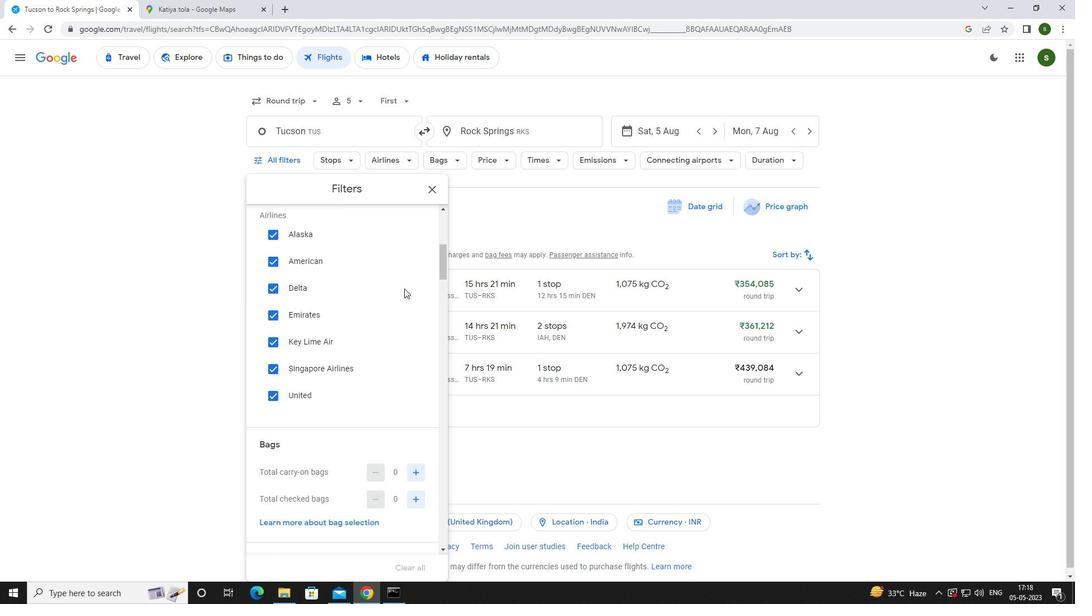 
Action: Mouse scrolled (399, 289) with delta (0, 0)
Screenshot: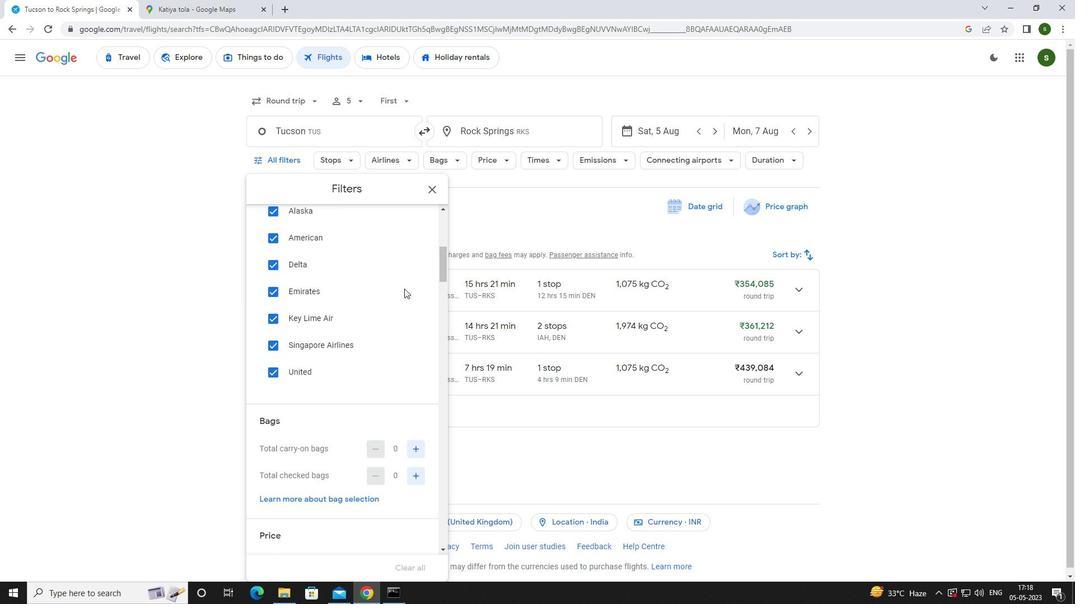 
Action: Mouse scrolled (399, 289) with delta (0, 0)
Screenshot: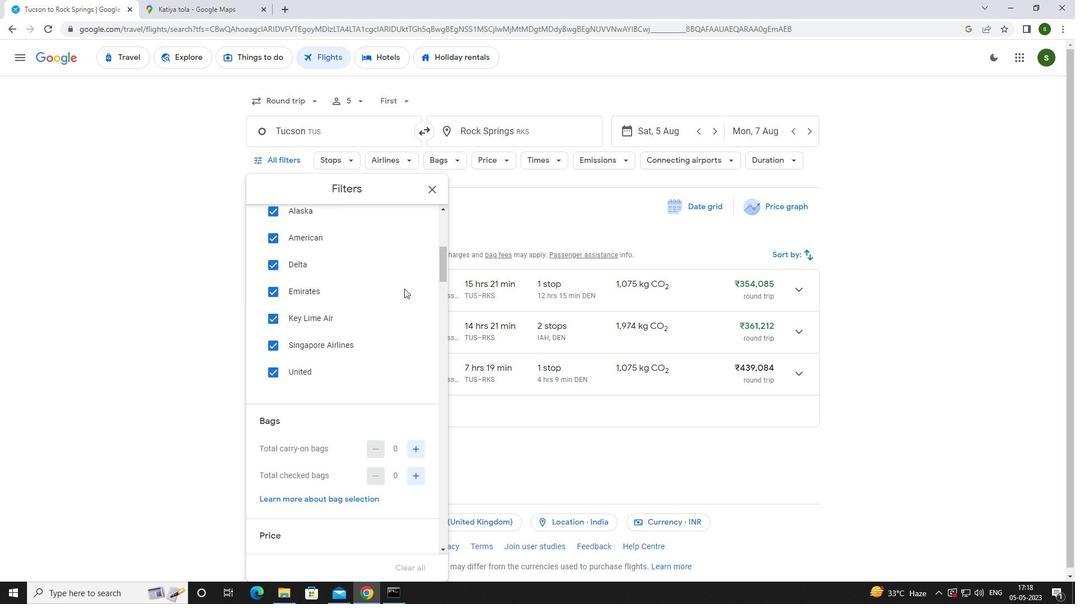 
Action: Mouse scrolled (399, 289) with delta (0, 0)
Screenshot: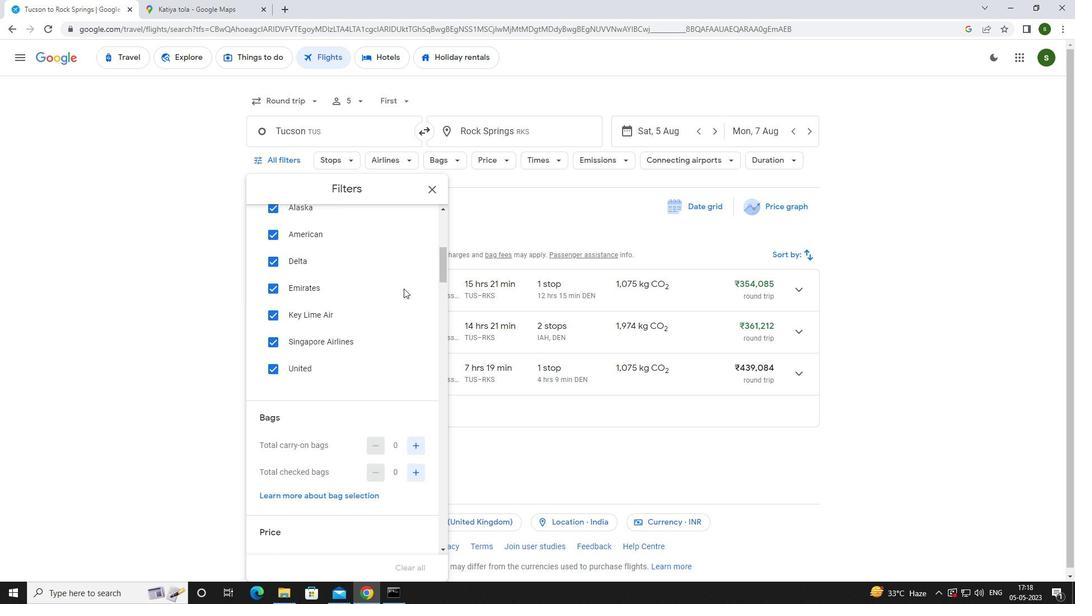 
Action: Mouse moved to (413, 276)
Screenshot: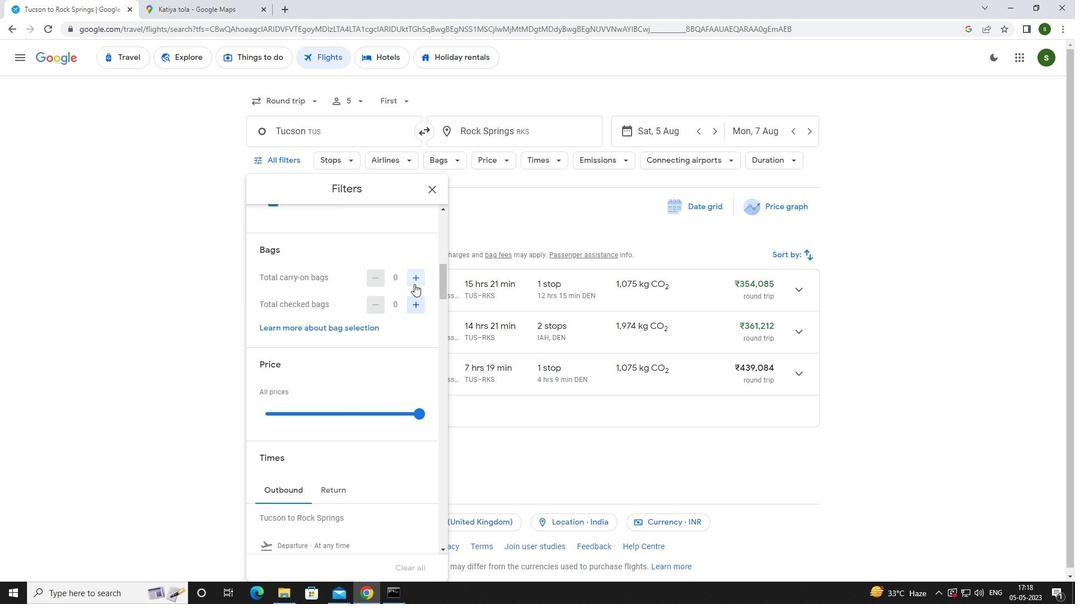 
Action: Mouse pressed left at (413, 276)
Screenshot: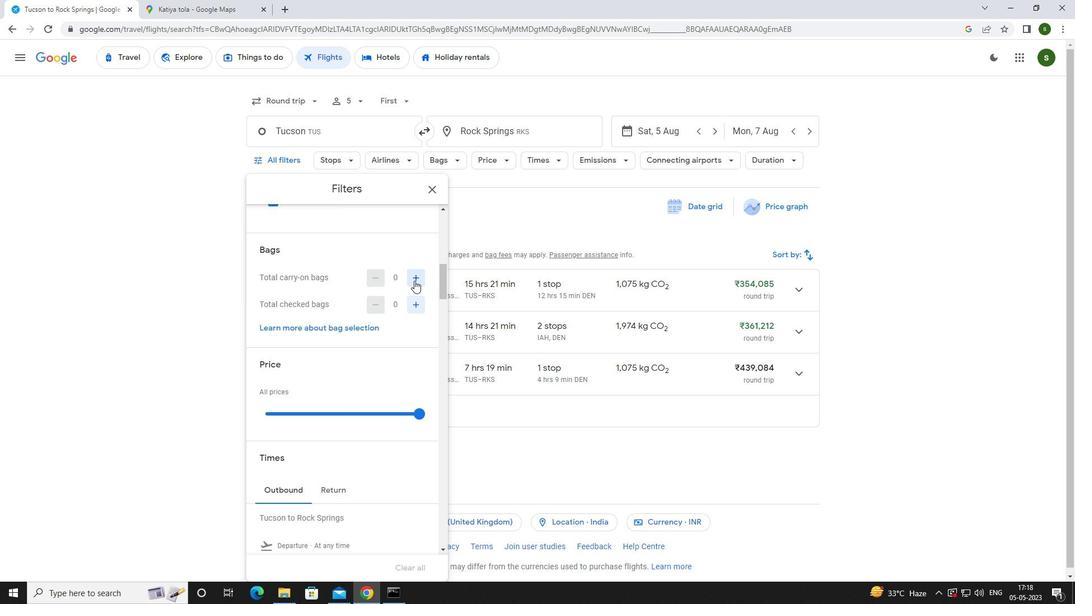 
Action: Mouse moved to (417, 295)
Screenshot: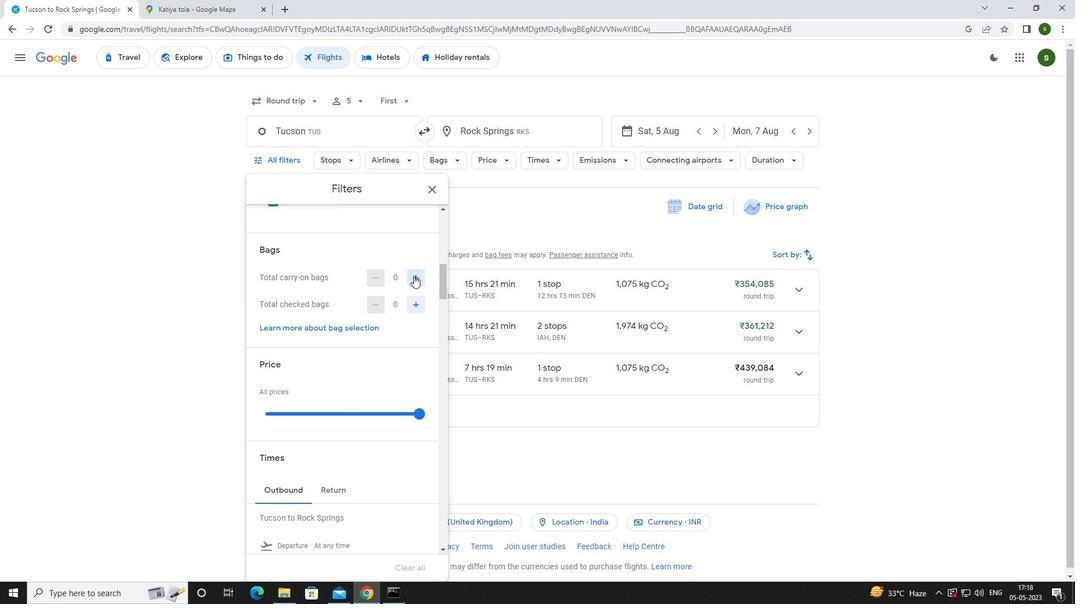 
Action: Mouse pressed left at (417, 295)
Screenshot: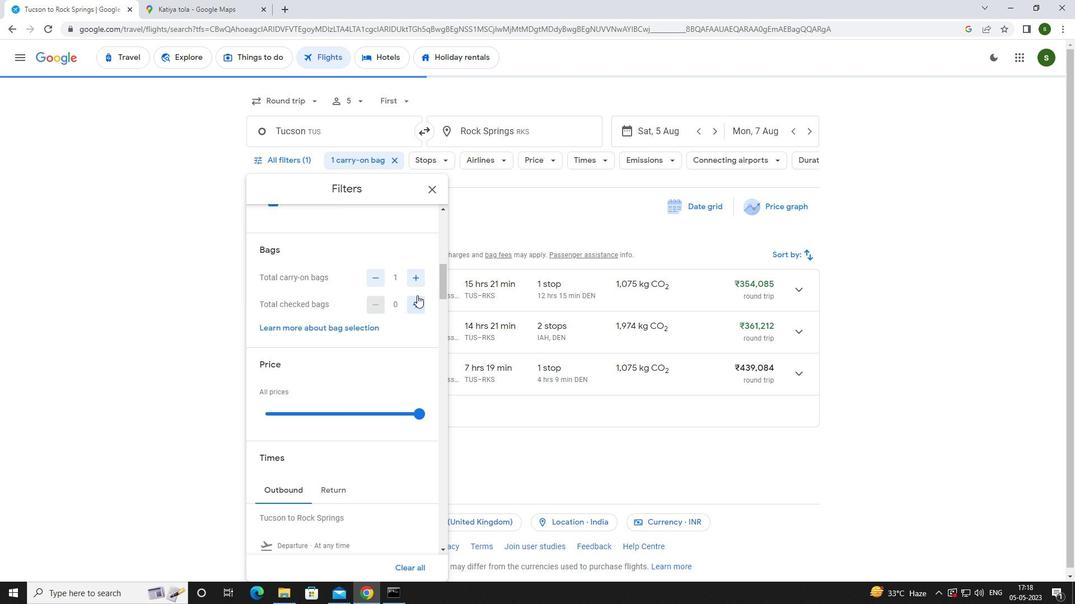 
Action: Mouse pressed left at (417, 295)
Screenshot: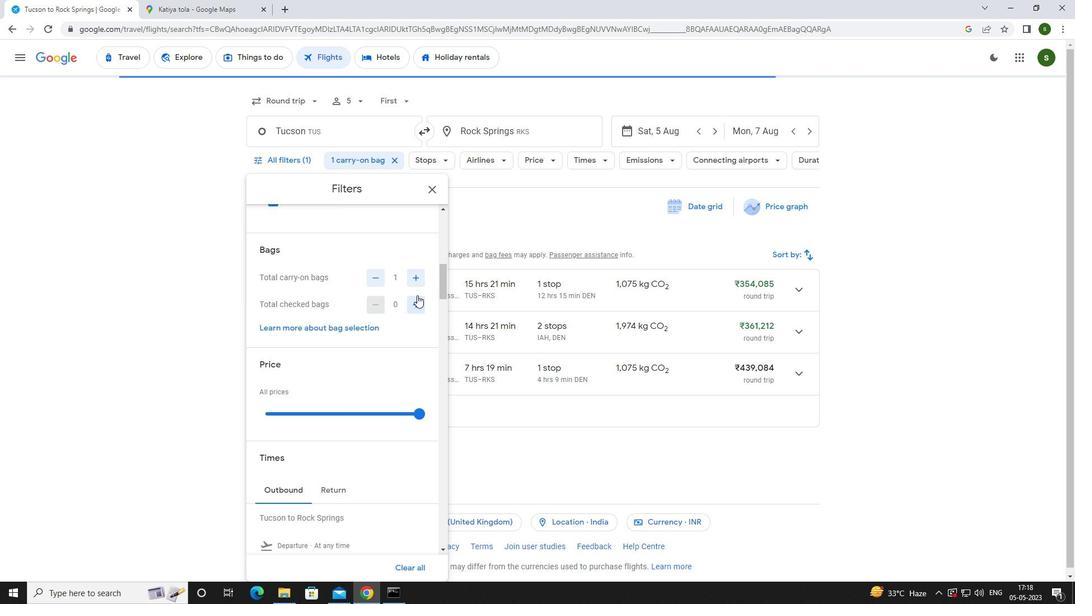 
Action: Mouse pressed left at (417, 295)
Screenshot: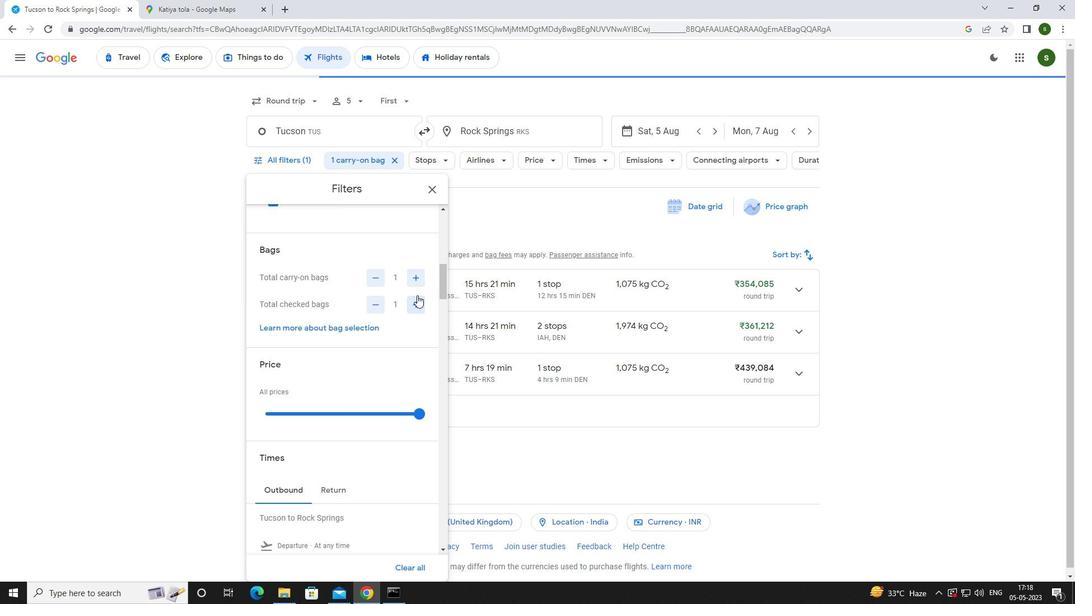 
Action: Mouse pressed left at (417, 295)
Screenshot: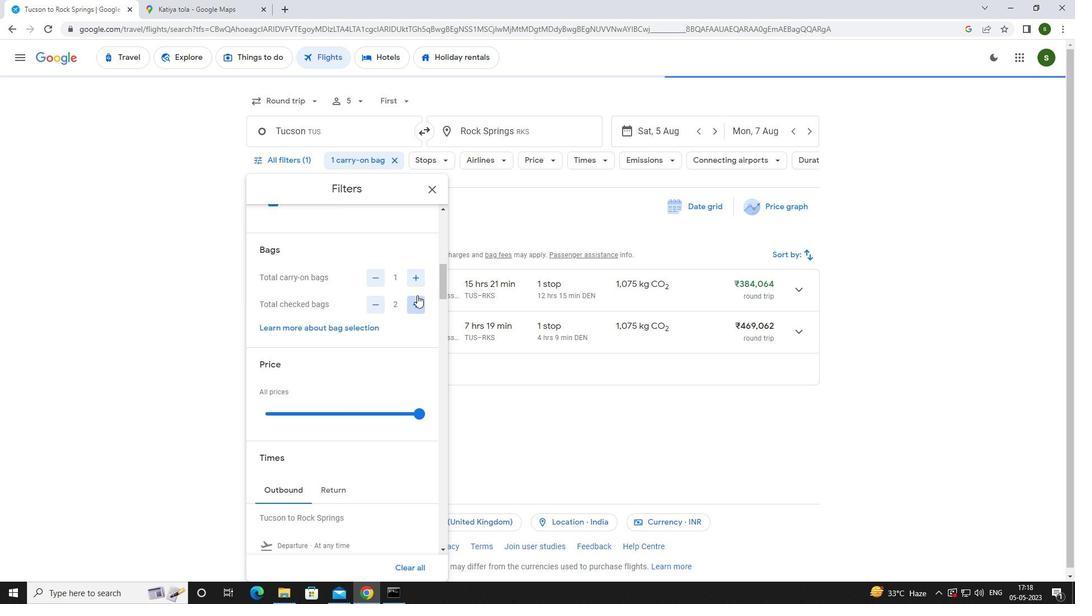 
Action: Mouse pressed left at (417, 295)
Screenshot: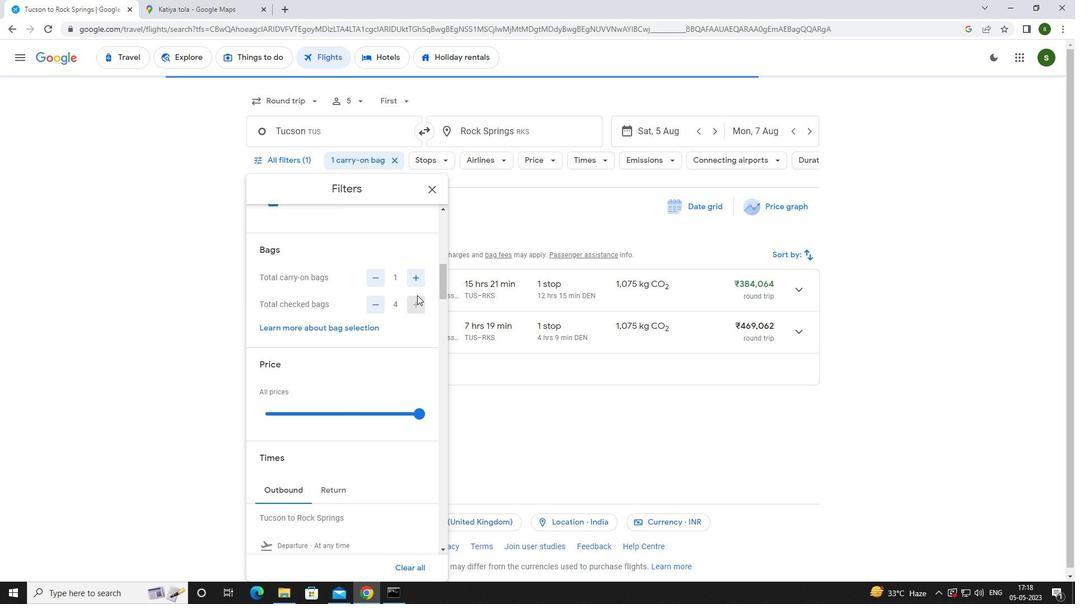 
Action: Mouse moved to (412, 325)
Screenshot: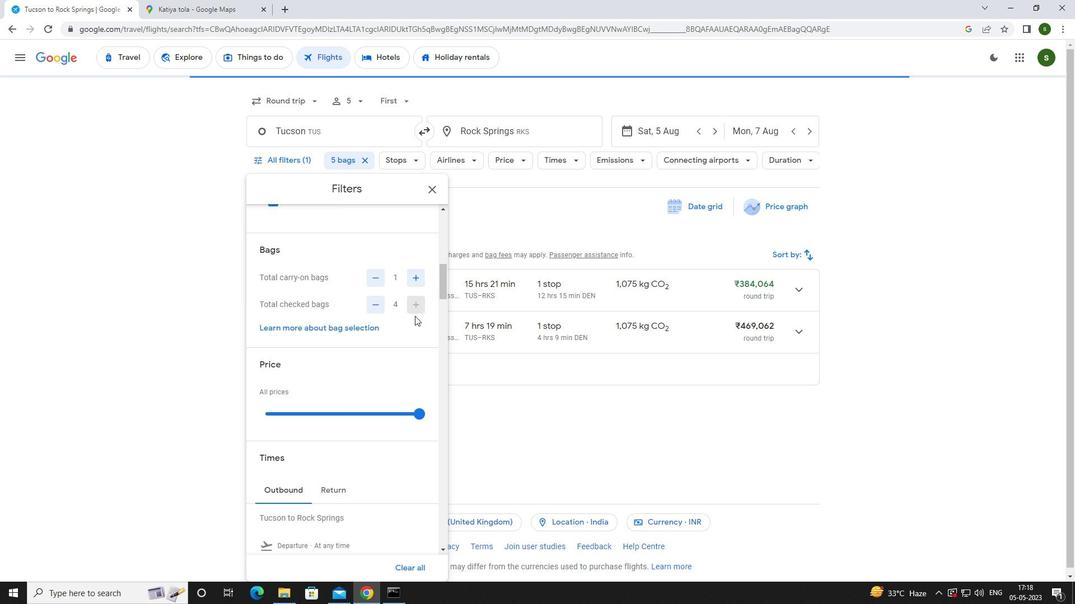 
Action: Mouse scrolled (412, 324) with delta (0, 0)
Screenshot: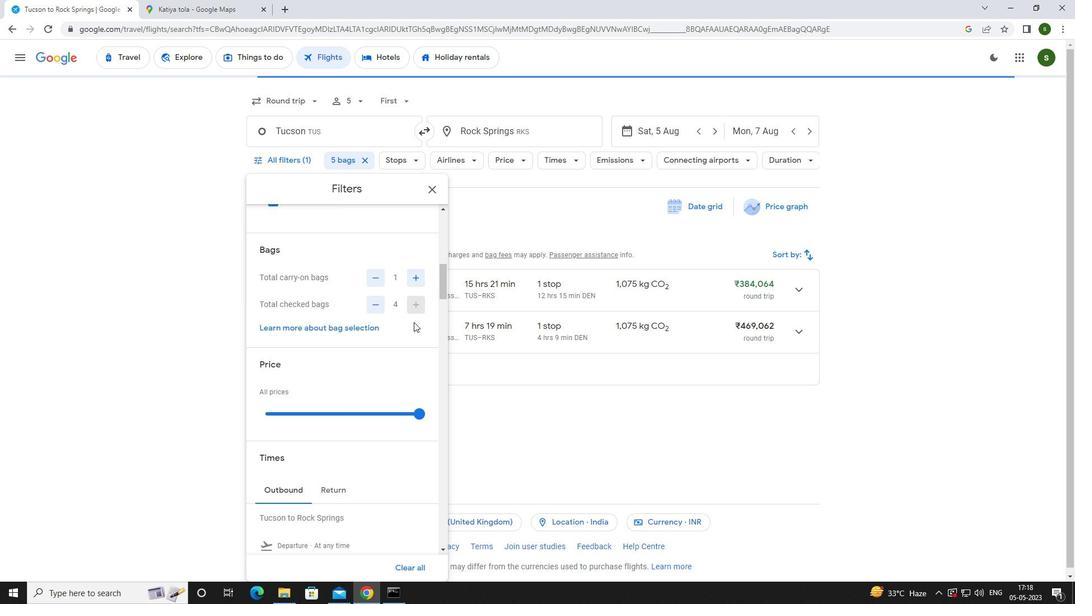 
Action: Mouse moved to (418, 355)
Screenshot: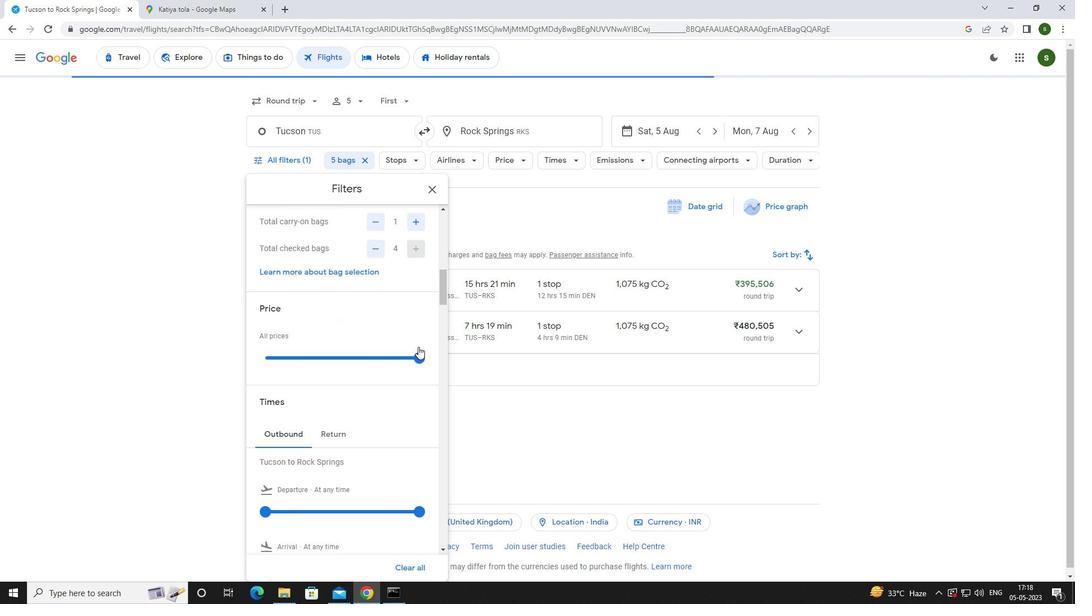 
Action: Mouse pressed left at (418, 355)
Screenshot: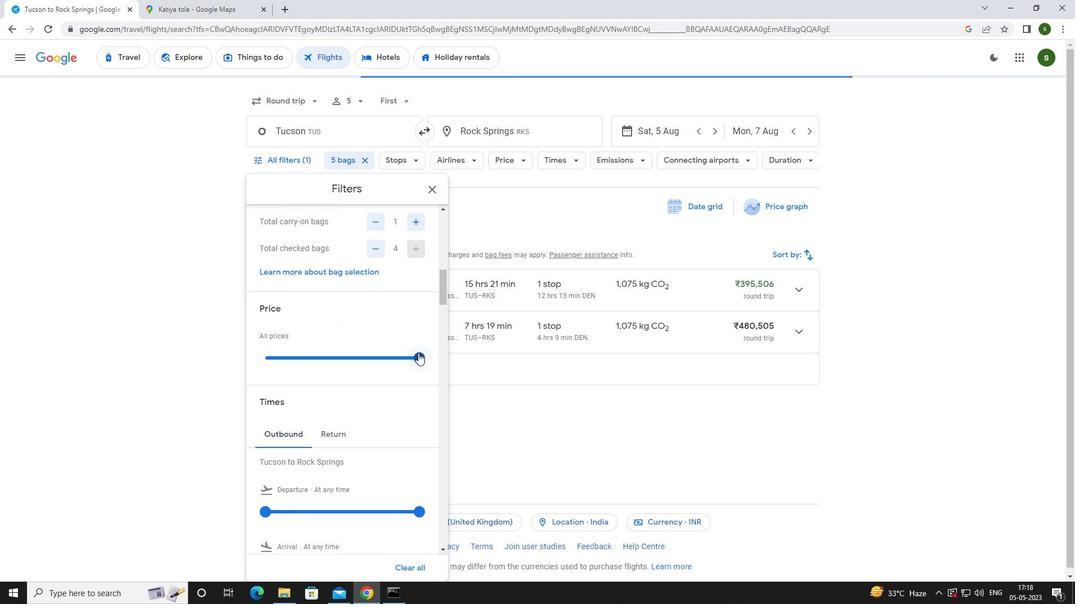 
Action: Mouse moved to (263, 352)
Screenshot: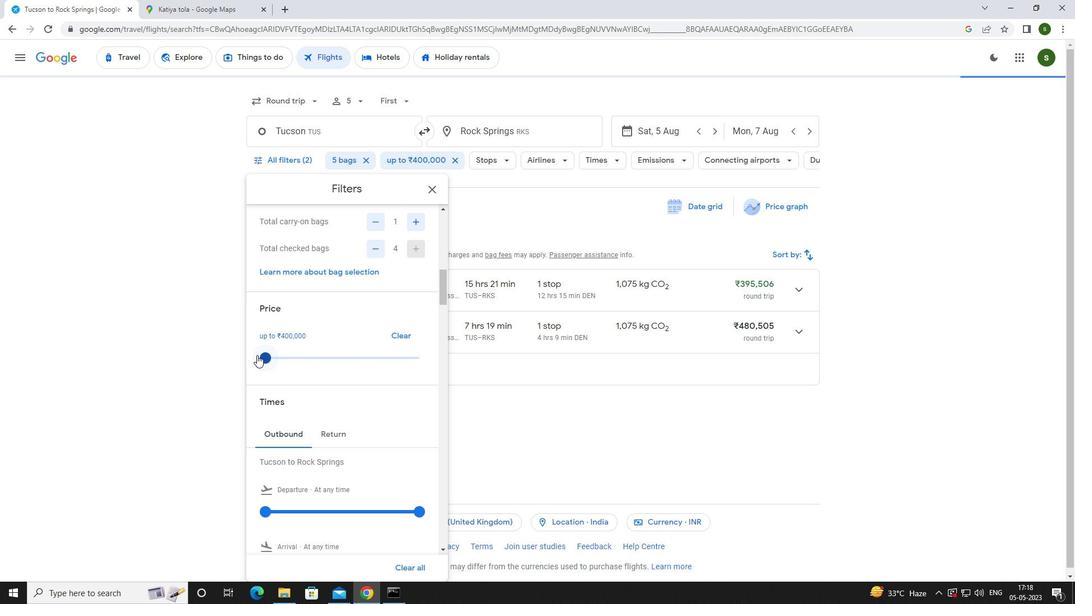 
Action: Mouse scrolled (263, 352) with delta (0, 0)
Screenshot: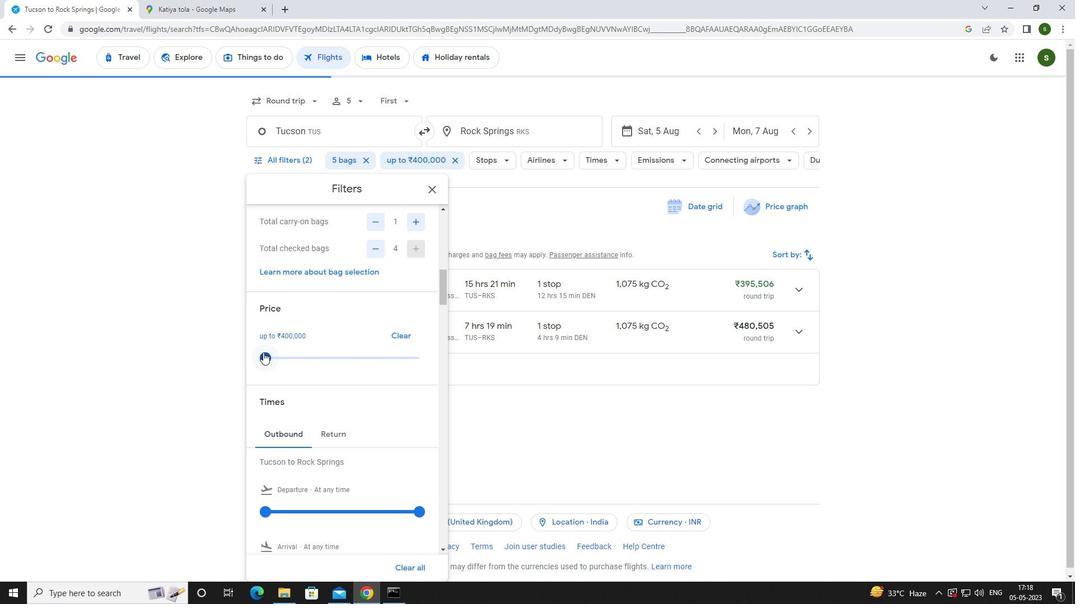 
Action: Mouse scrolled (263, 352) with delta (0, 0)
Screenshot: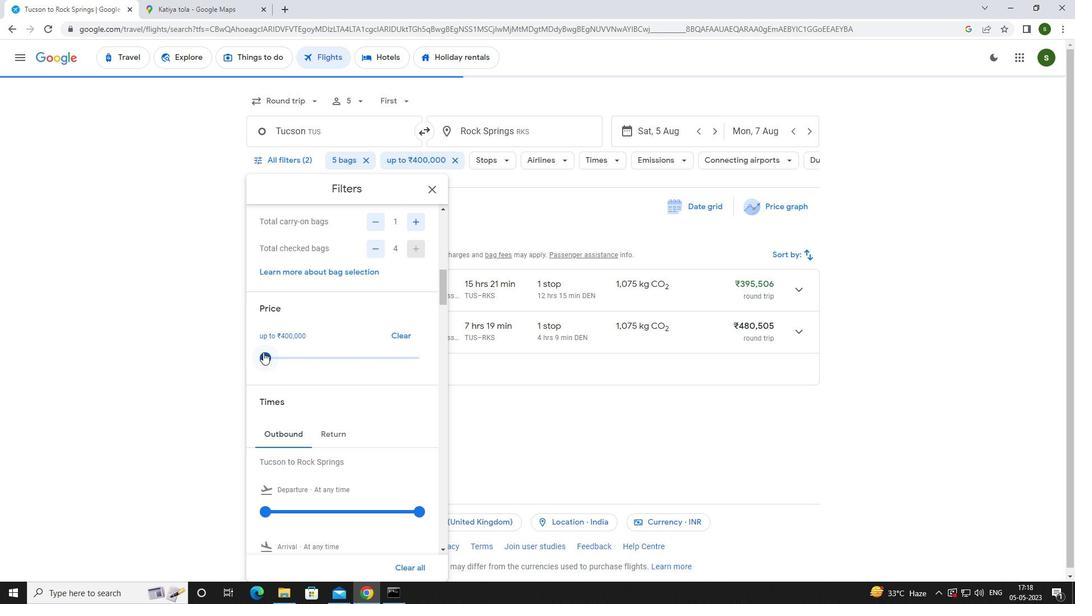 
Action: Mouse moved to (266, 399)
Screenshot: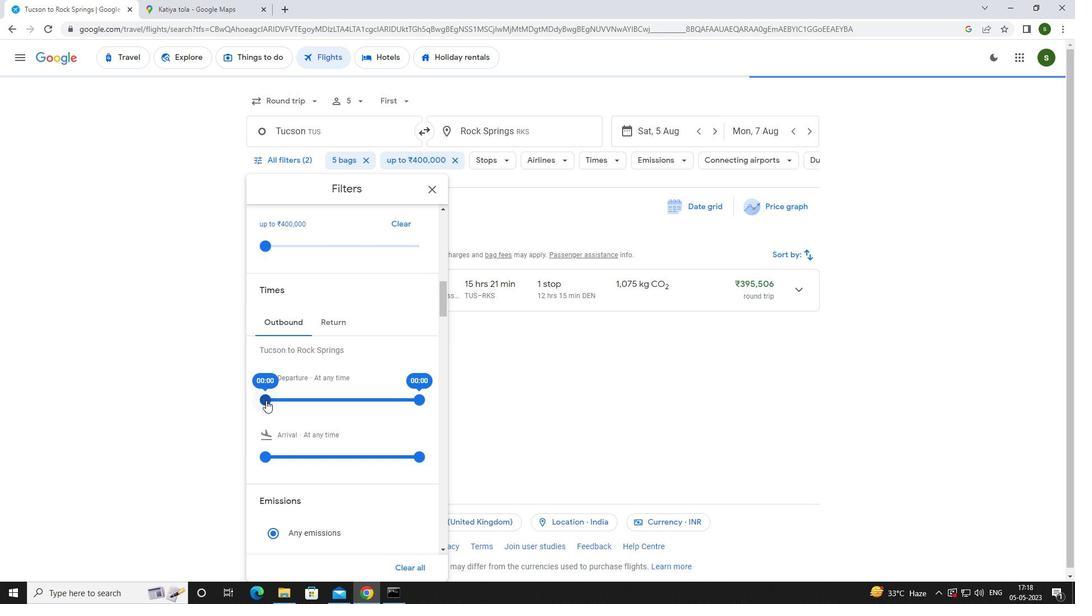 
Action: Mouse pressed left at (266, 399)
Screenshot: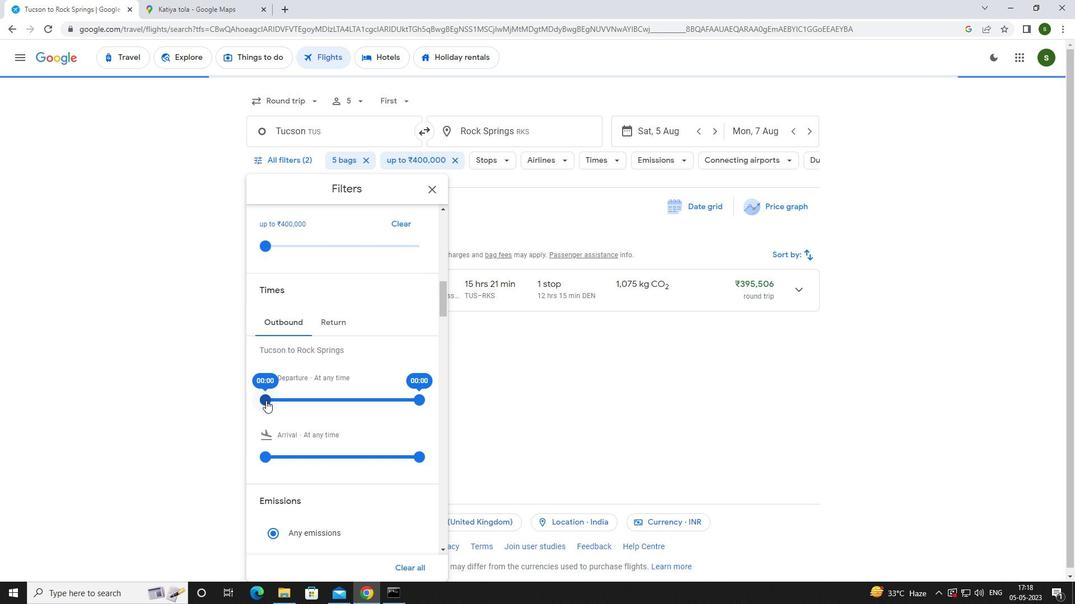 
Action: Mouse moved to (487, 395)
Screenshot: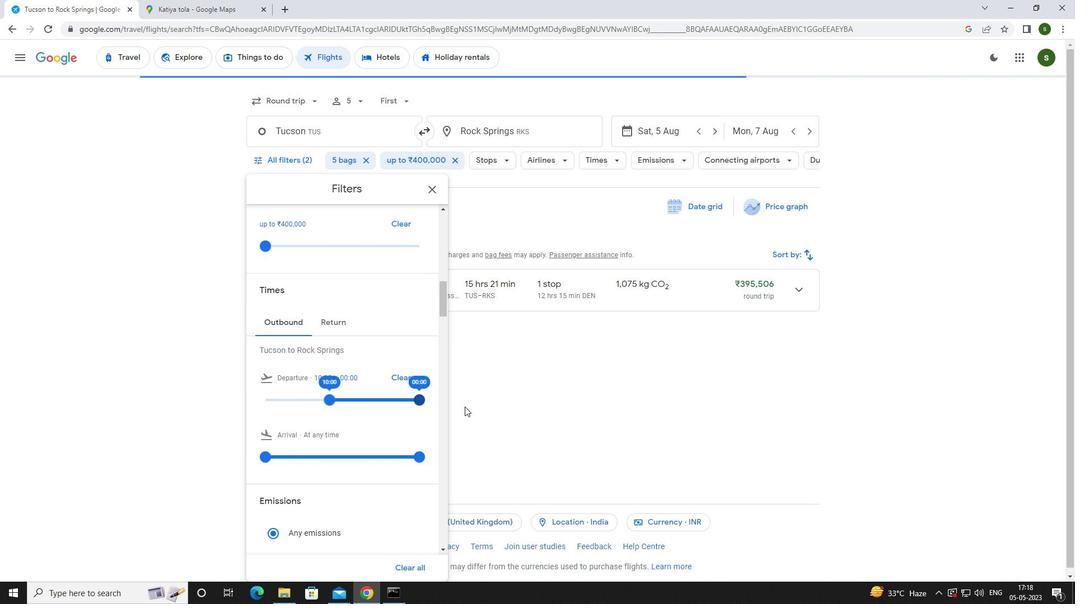 
Action: Mouse pressed left at (487, 395)
Screenshot: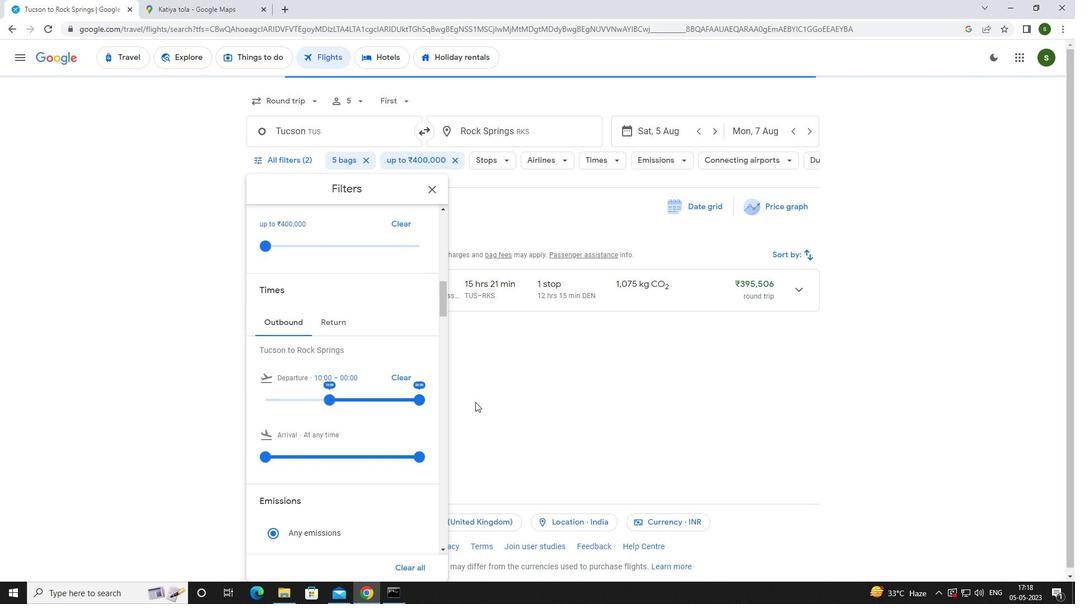 
